 Task: Search one way flight ticket for 4 adults, 2 children, 2 infants in seat and 1 infant on lap in economy from Sioux City: Sioux Gateway Airport (brig. General Bud Day Field) to Jacksonville: Albert J. Ellis Airport on 5-3-2023. Choice of flights is JetBlue. Number of bags: 1 carry on bag. Price is upto 85000. Outbound departure time preference is 9:00.
Action: Mouse moved to (394, 334)
Screenshot: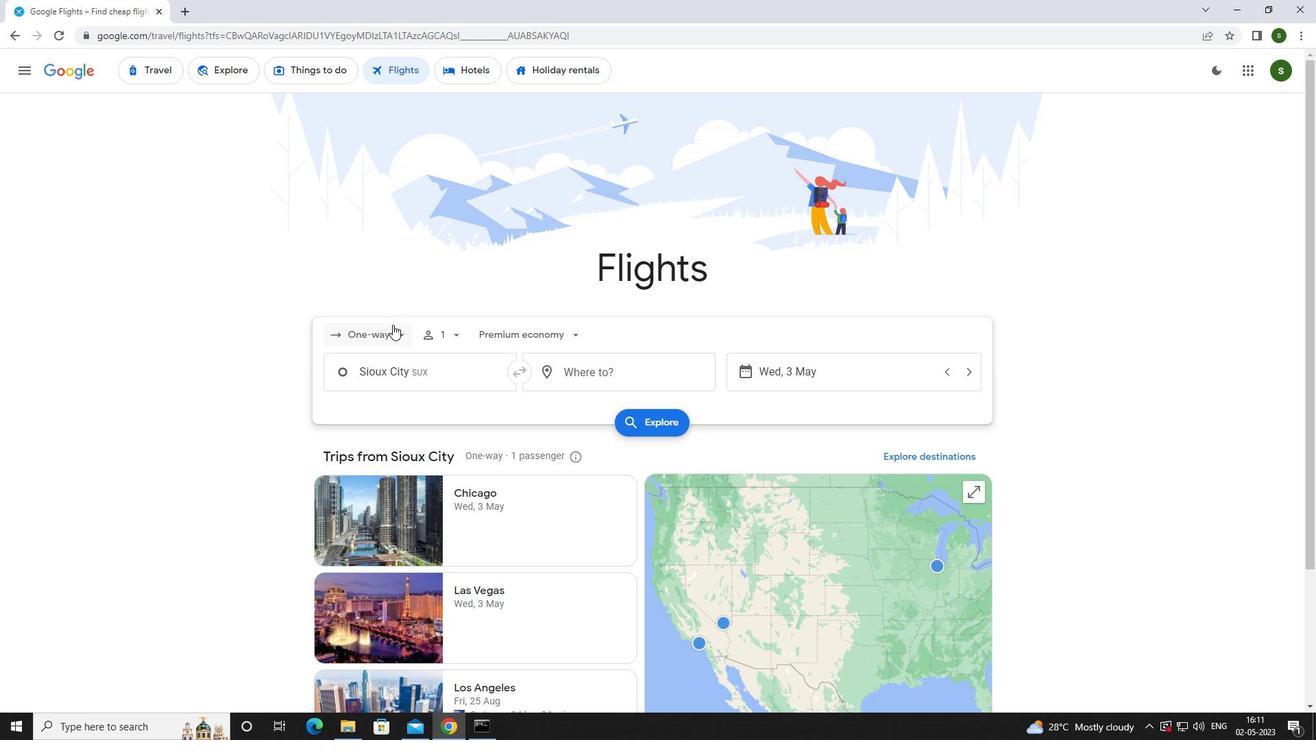 
Action: Mouse pressed left at (394, 334)
Screenshot: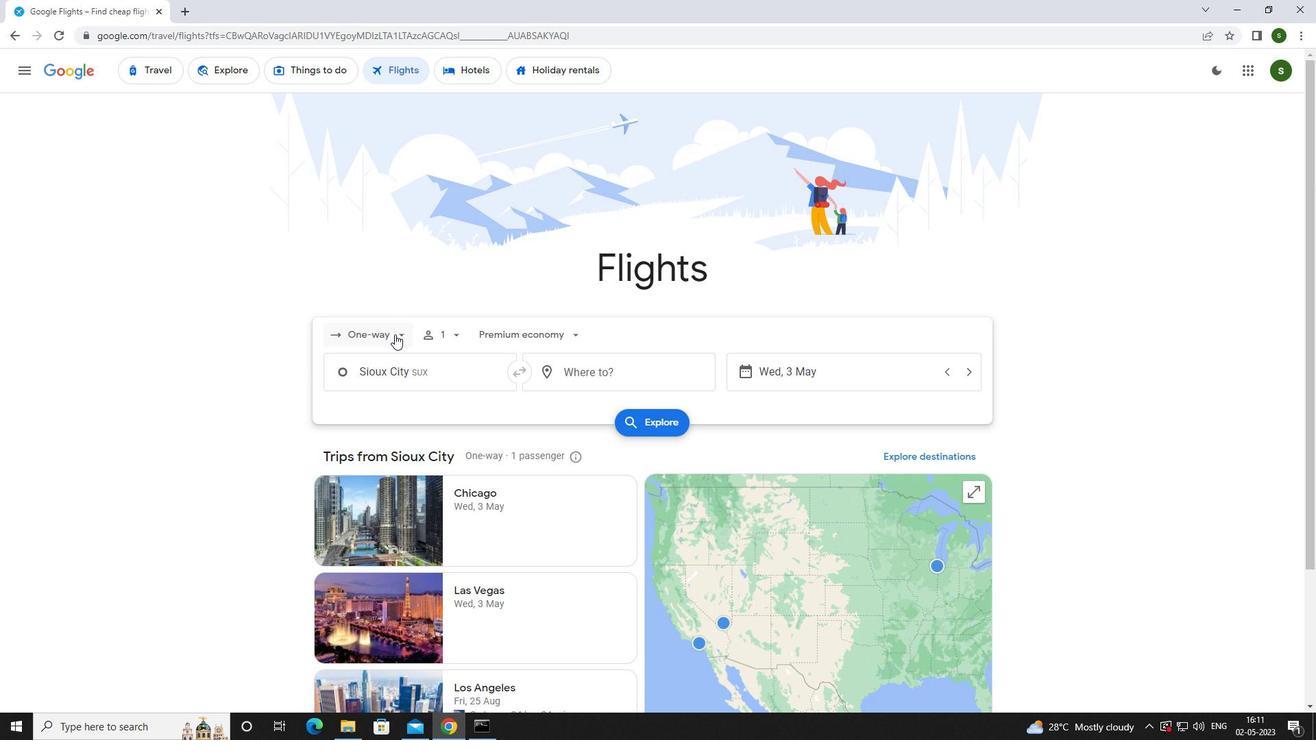 
Action: Mouse moved to (400, 396)
Screenshot: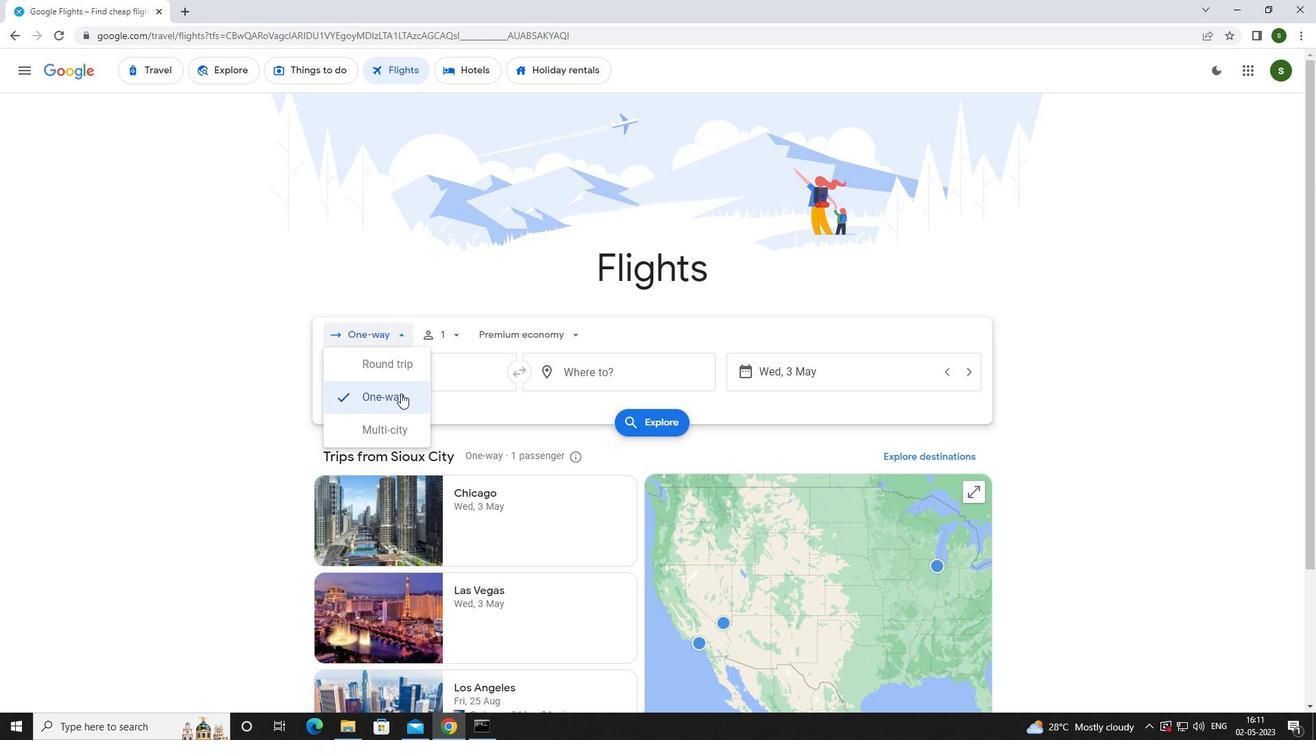 
Action: Mouse pressed left at (400, 396)
Screenshot: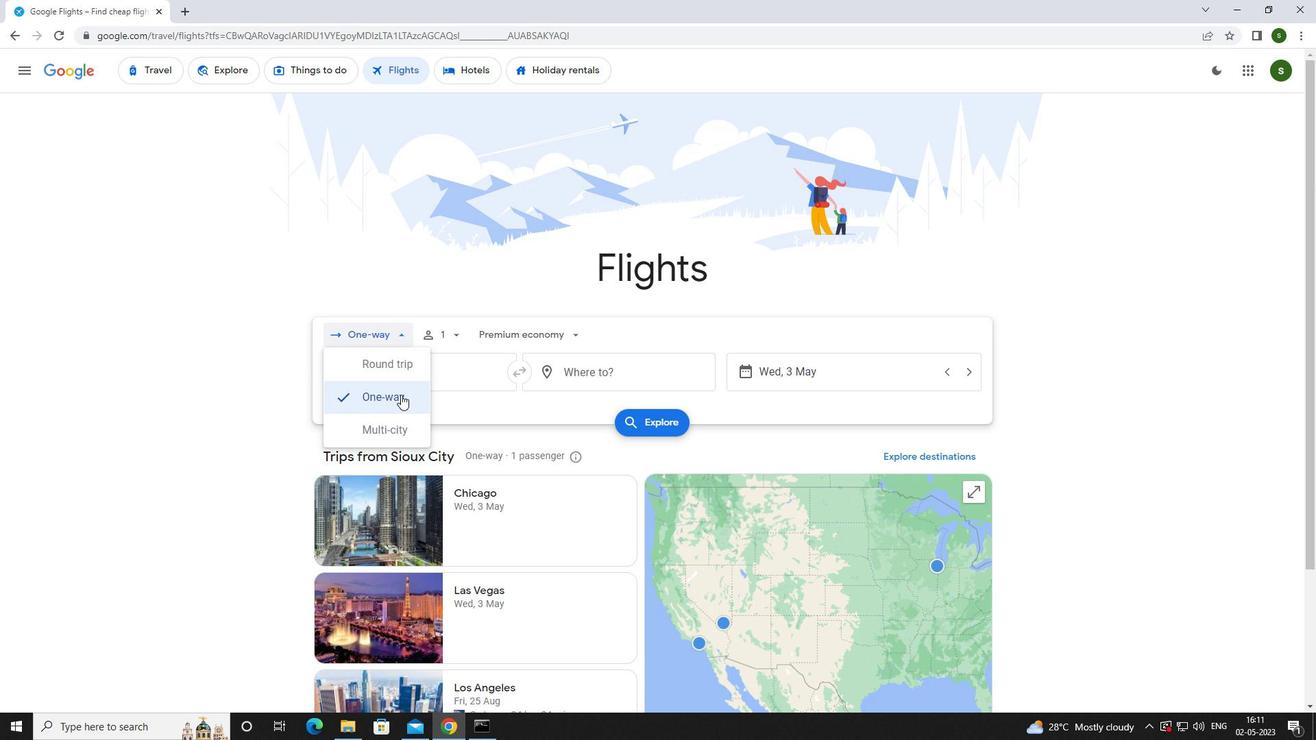 
Action: Mouse moved to (460, 335)
Screenshot: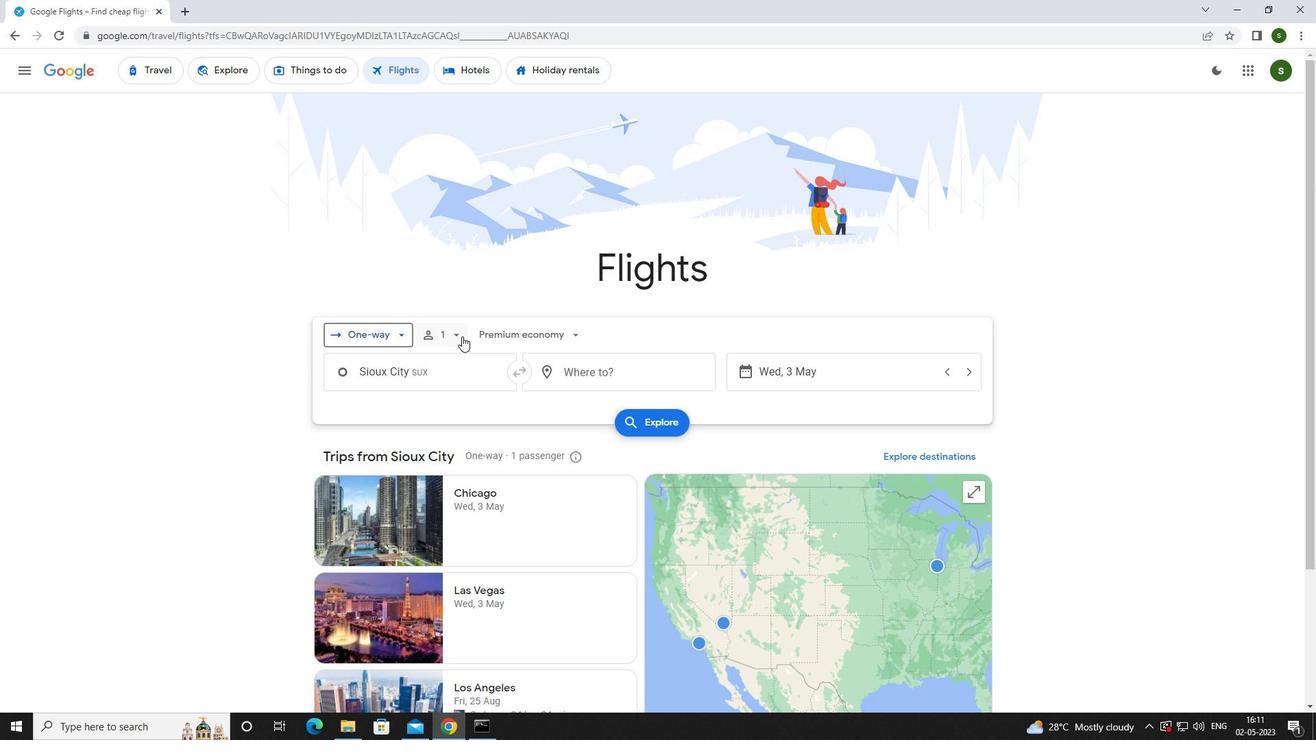 
Action: Mouse pressed left at (460, 335)
Screenshot: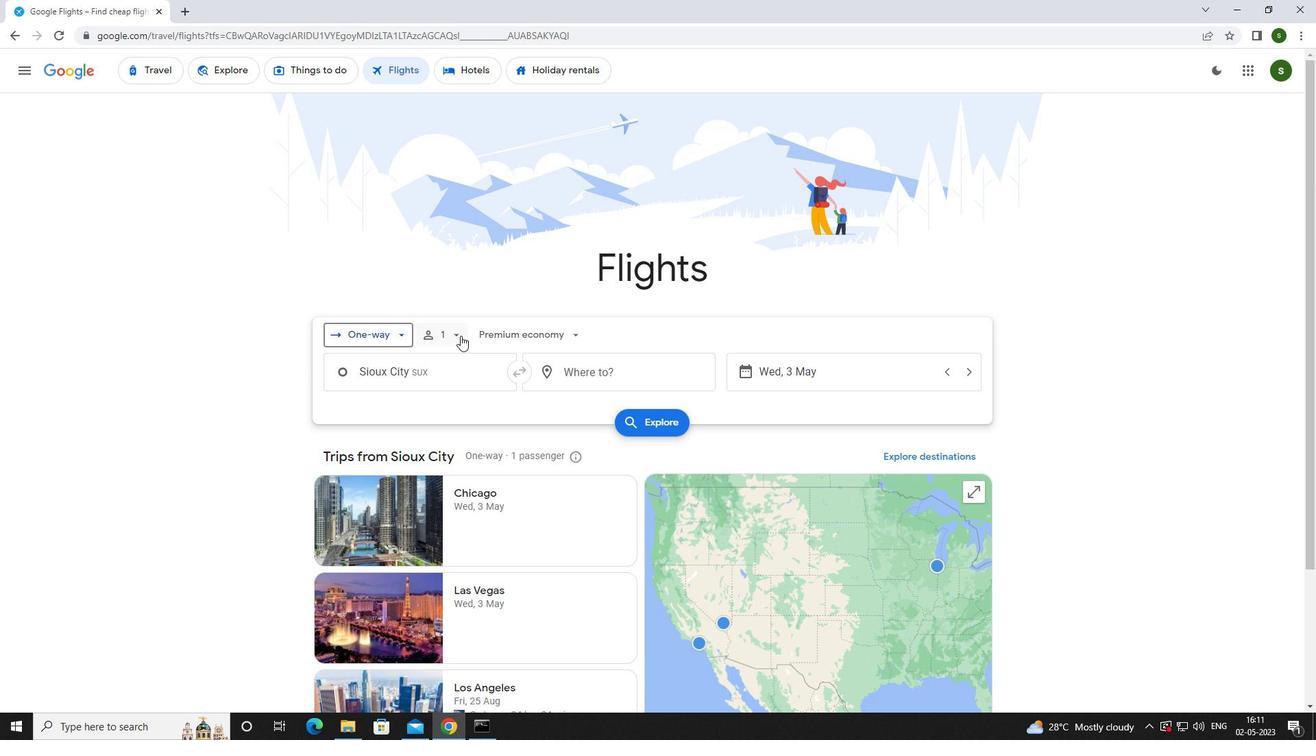 
Action: Mouse moved to (559, 372)
Screenshot: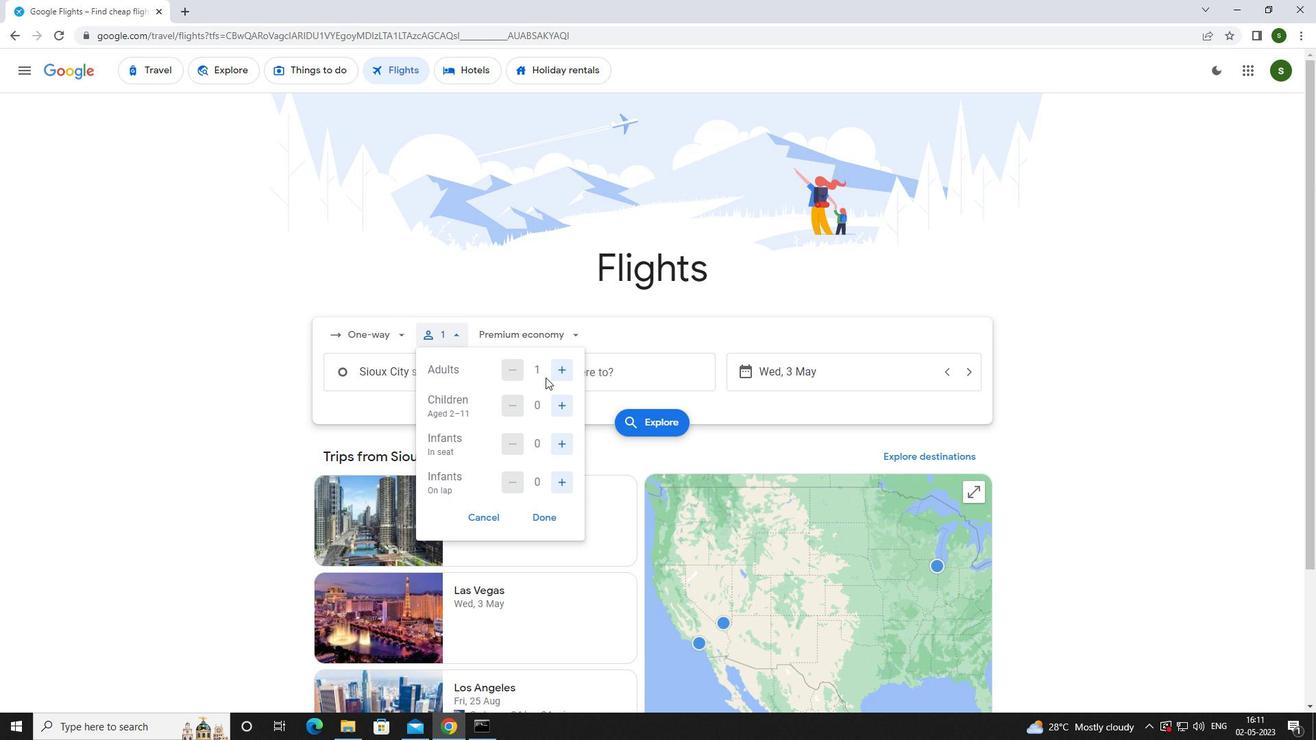 
Action: Mouse pressed left at (559, 372)
Screenshot: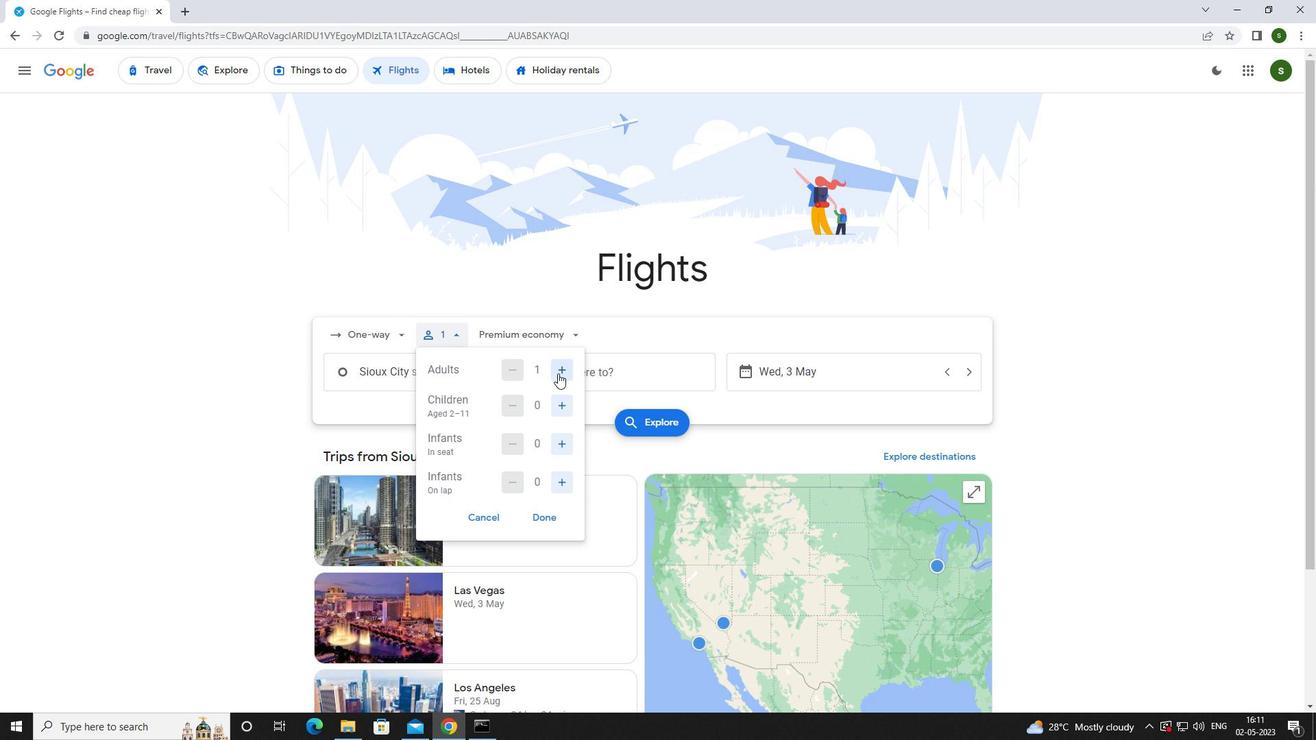 
Action: Mouse pressed left at (559, 372)
Screenshot: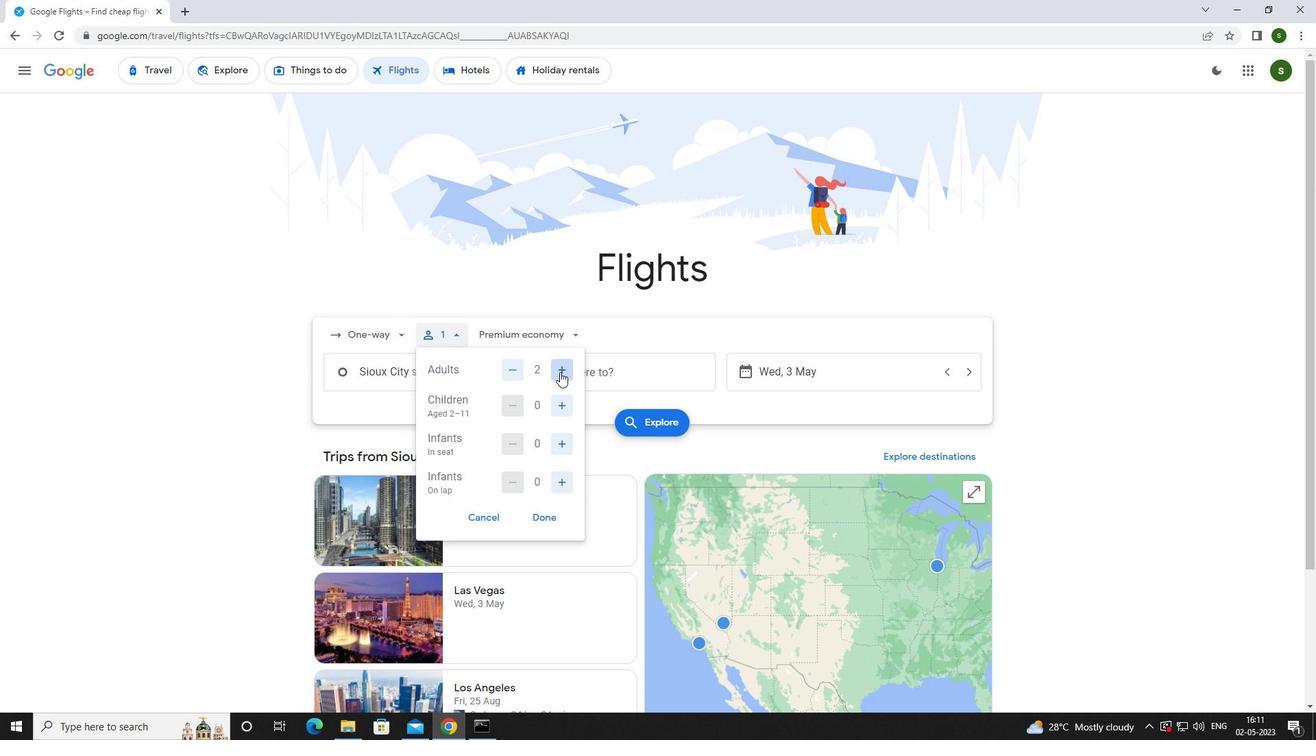 
Action: Mouse pressed left at (559, 372)
Screenshot: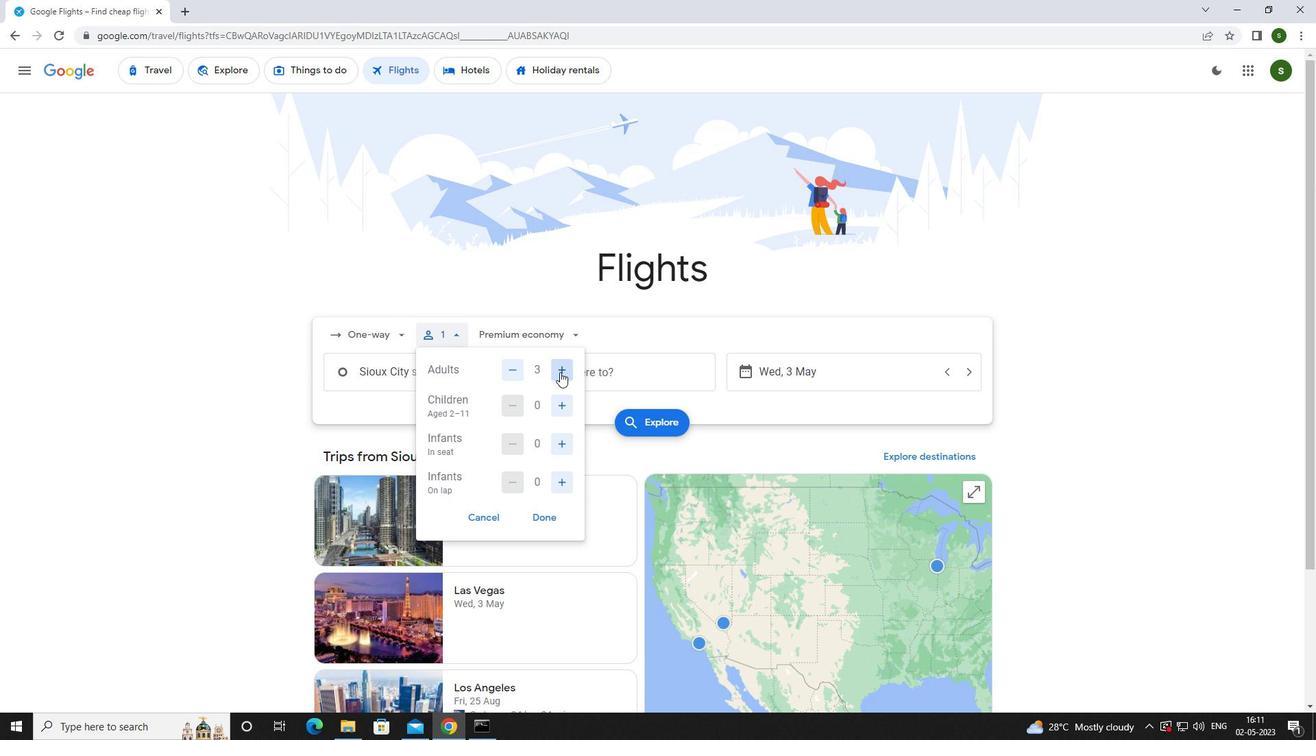 
Action: Mouse moved to (557, 402)
Screenshot: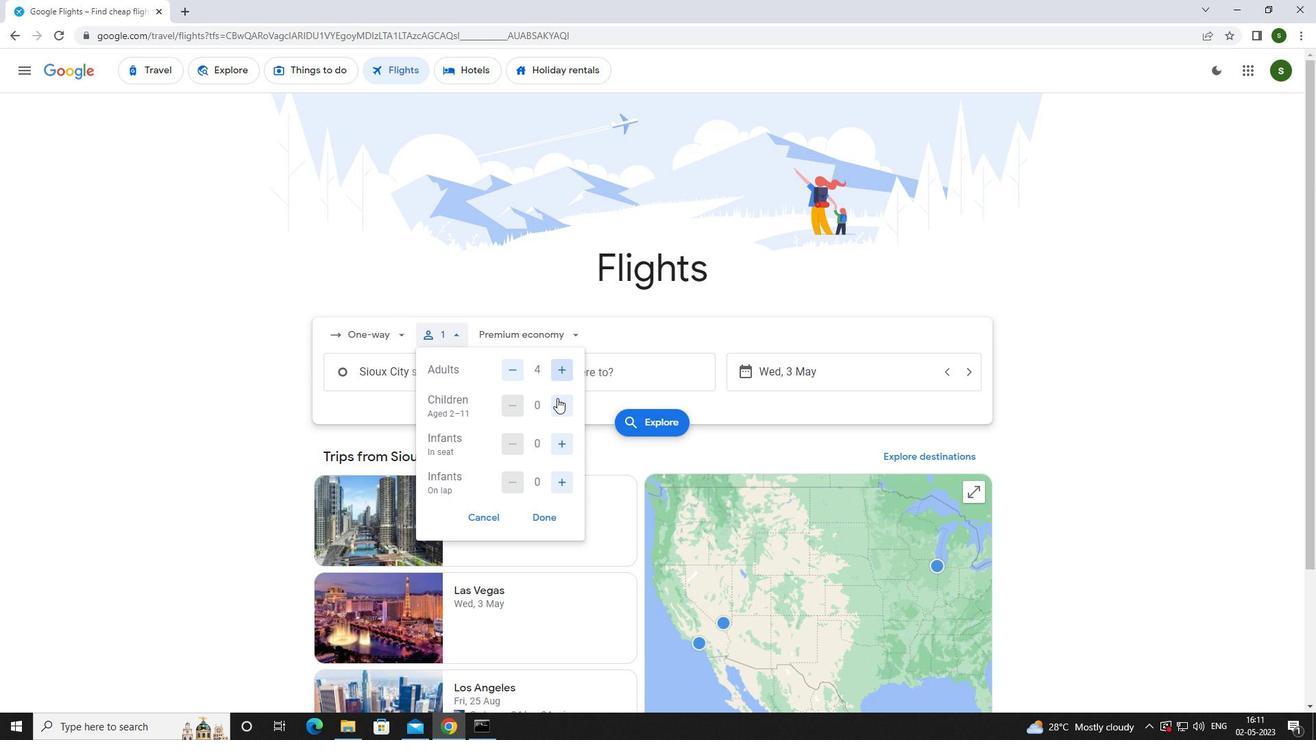 
Action: Mouse pressed left at (557, 402)
Screenshot: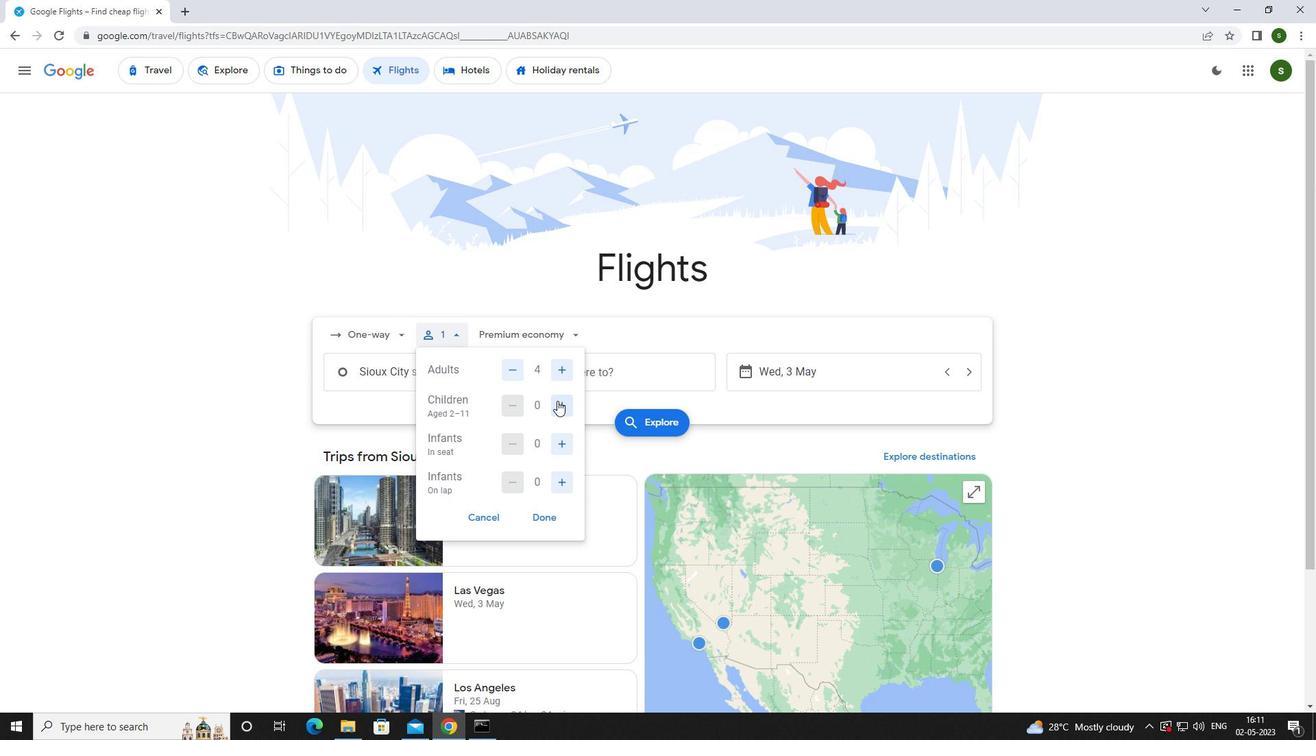 
Action: Mouse pressed left at (557, 402)
Screenshot: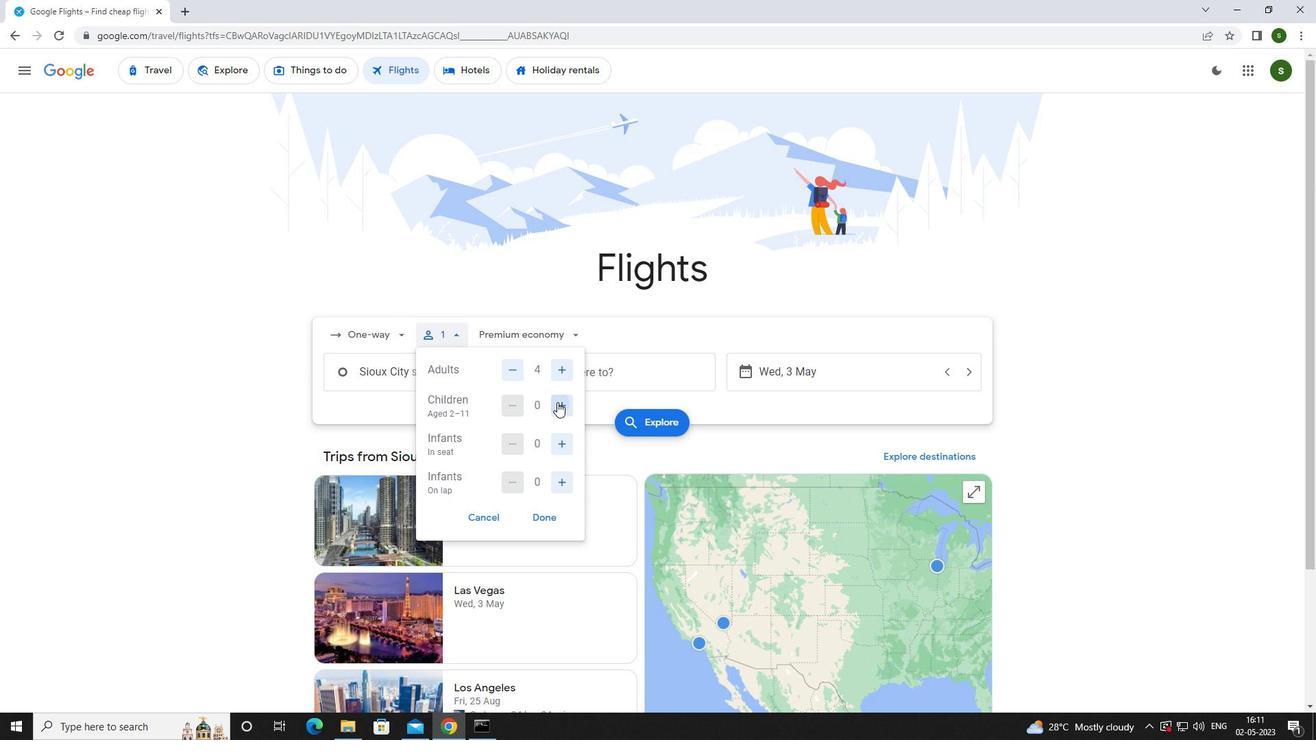 
Action: Mouse moved to (556, 444)
Screenshot: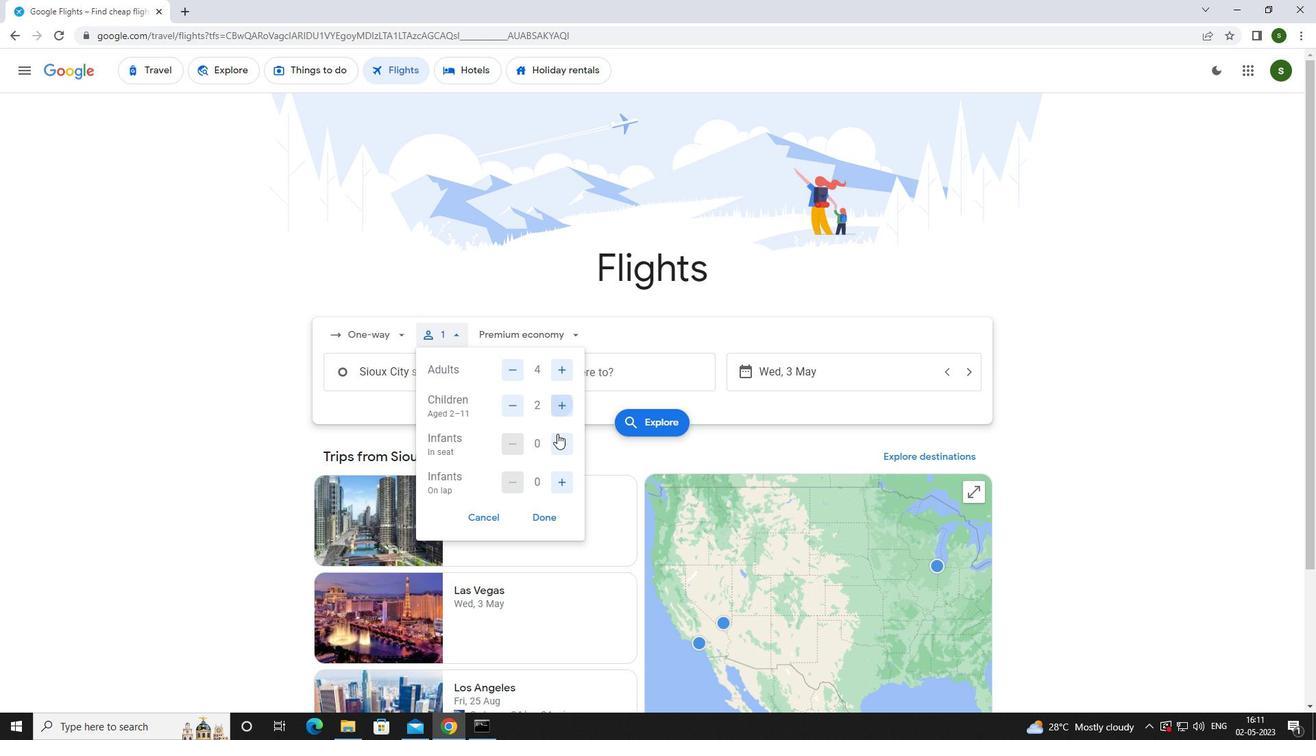 
Action: Mouse pressed left at (556, 444)
Screenshot: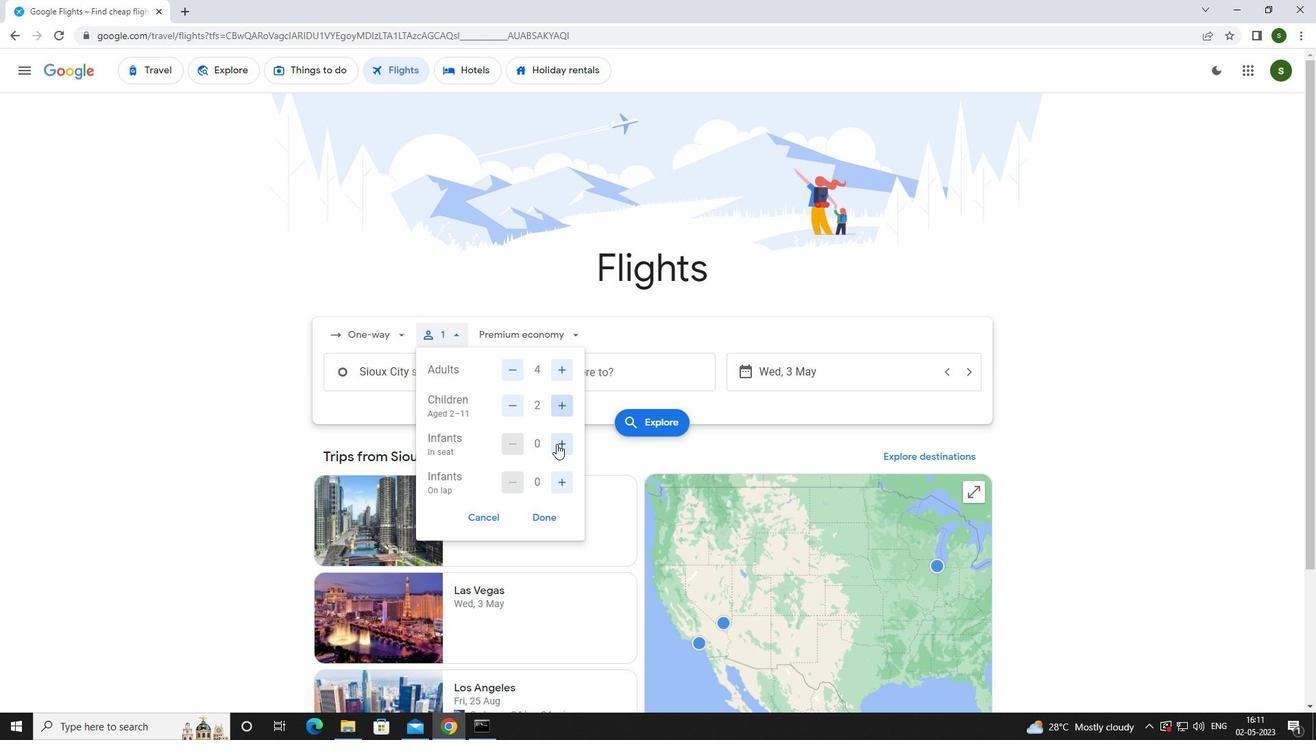 
Action: Mouse pressed left at (556, 444)
Screenshot: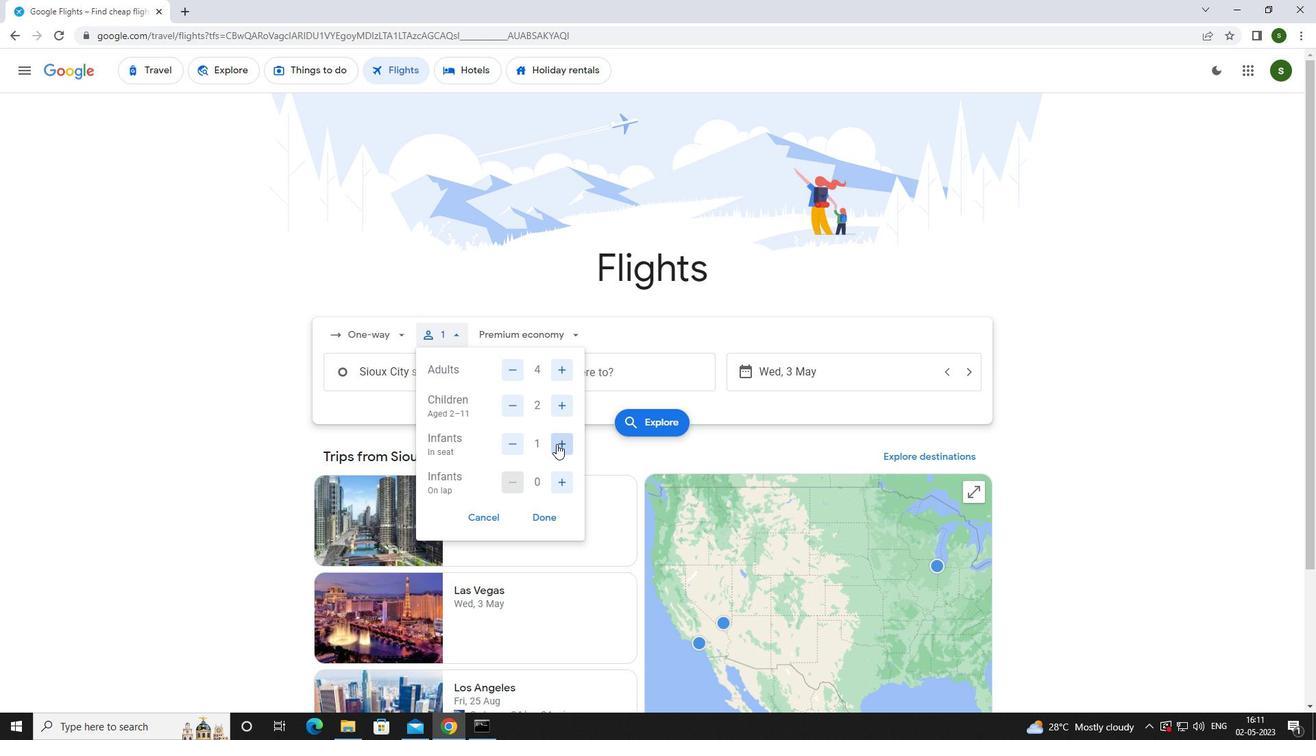 
Action: Mouse moved to (561, 496)
Screenshot: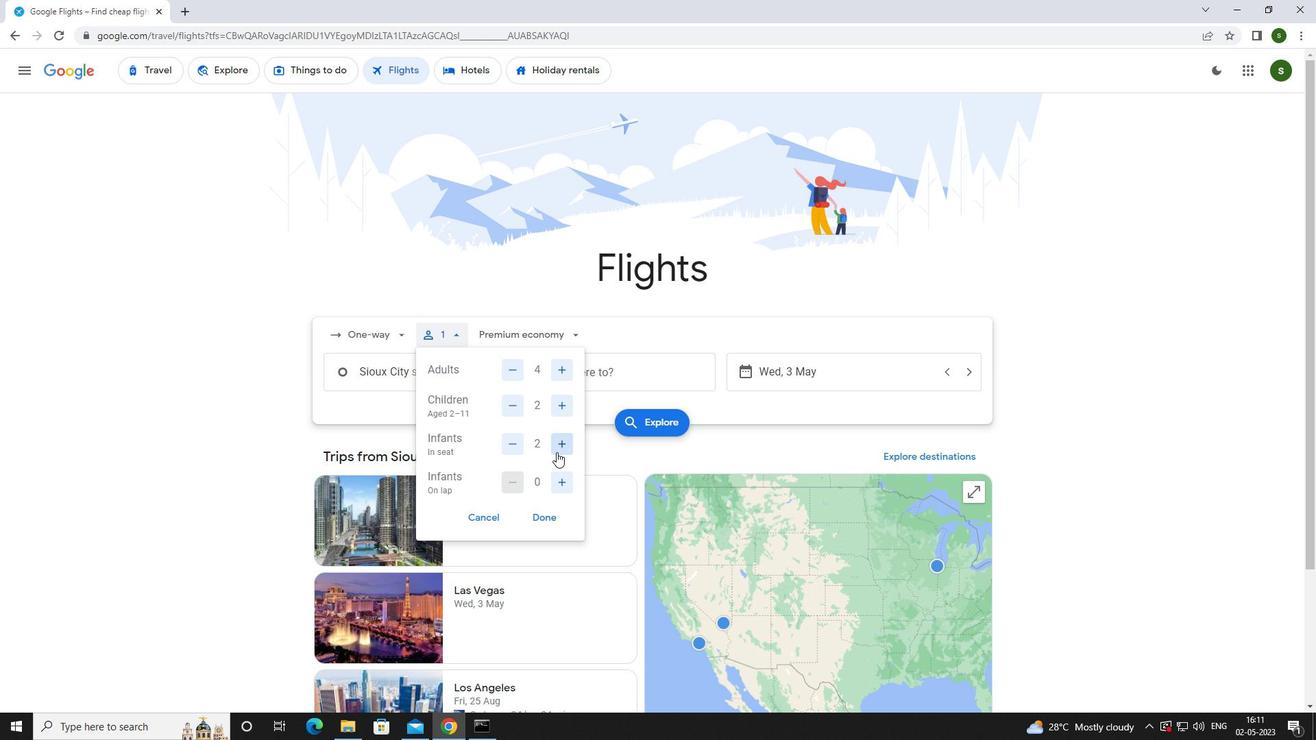 
Action: Mouse pressed left at (561, 496)
Screenshot: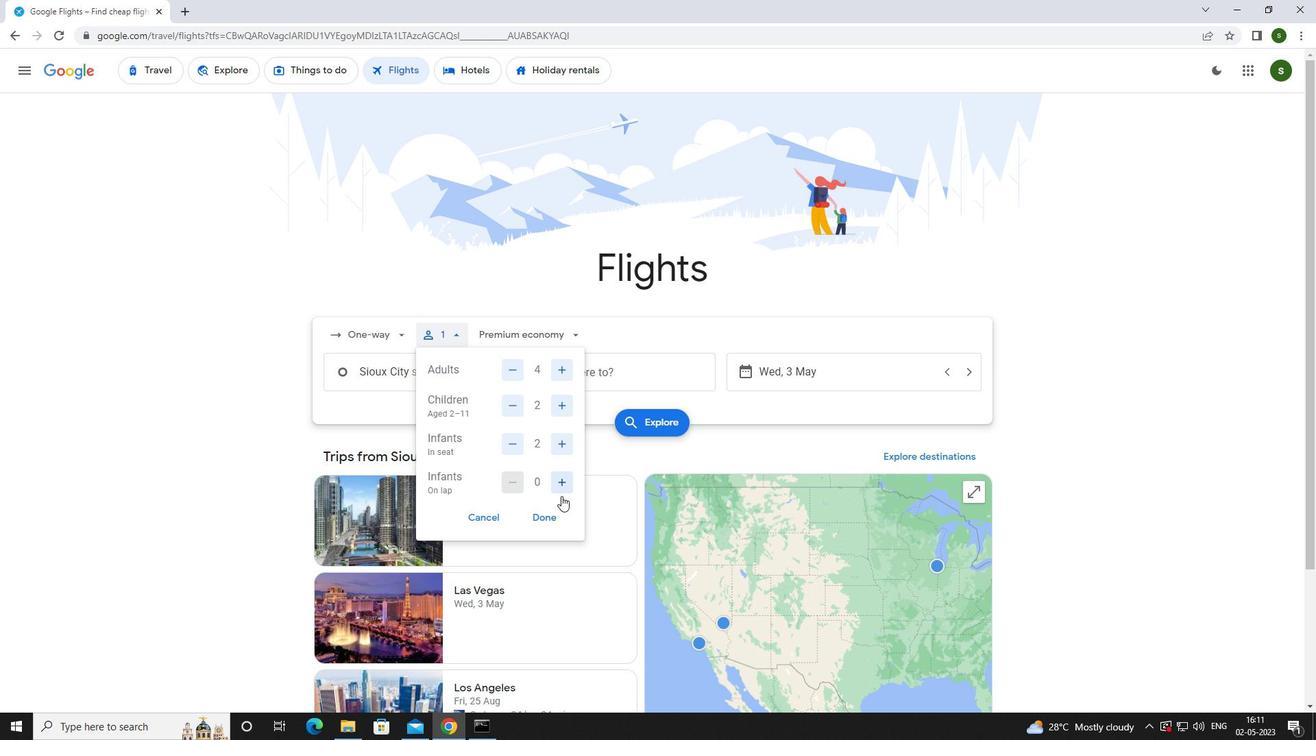 
Action: Mouse moved to (545, 338)
Screenshot: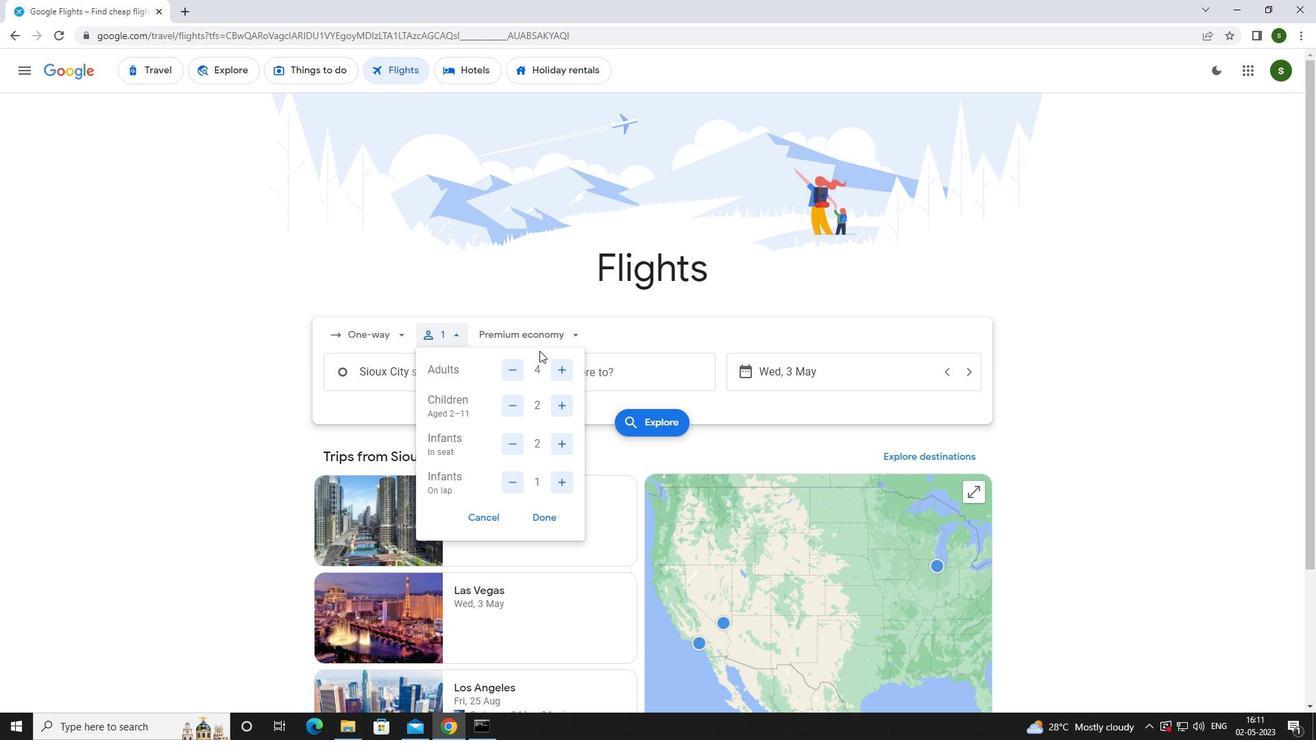 
Action: Mouse pressed left at (545, 338)
Screenshot: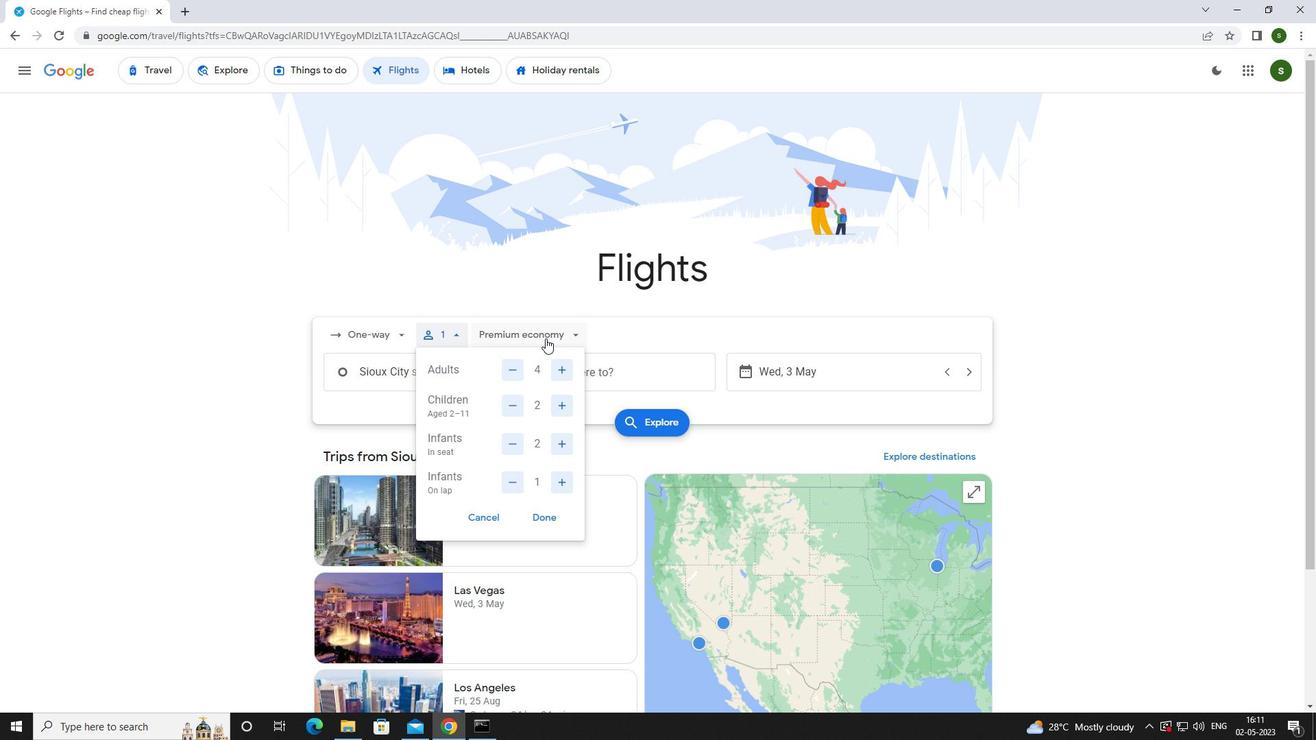 
Action: Mouse moved to (546, 364)
Screenshot: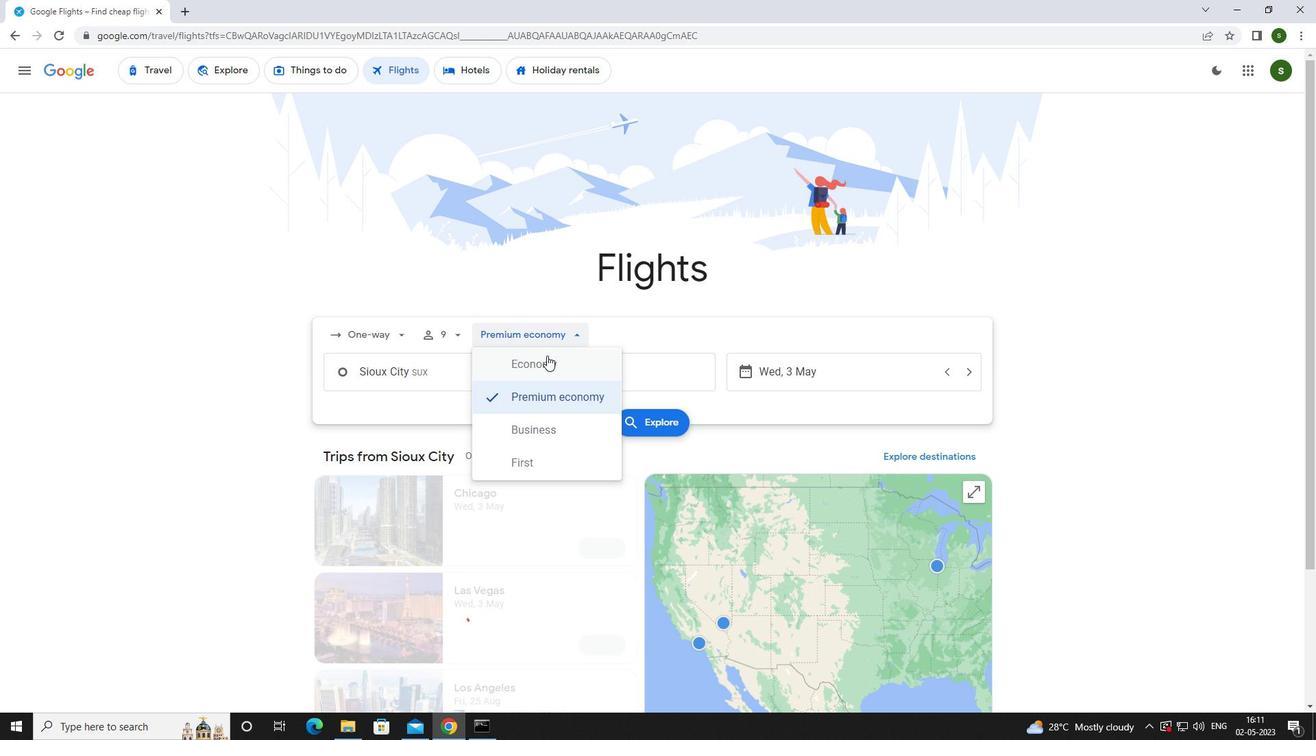 
Action: Mouse pressed left at (546, 364)
Screenshot: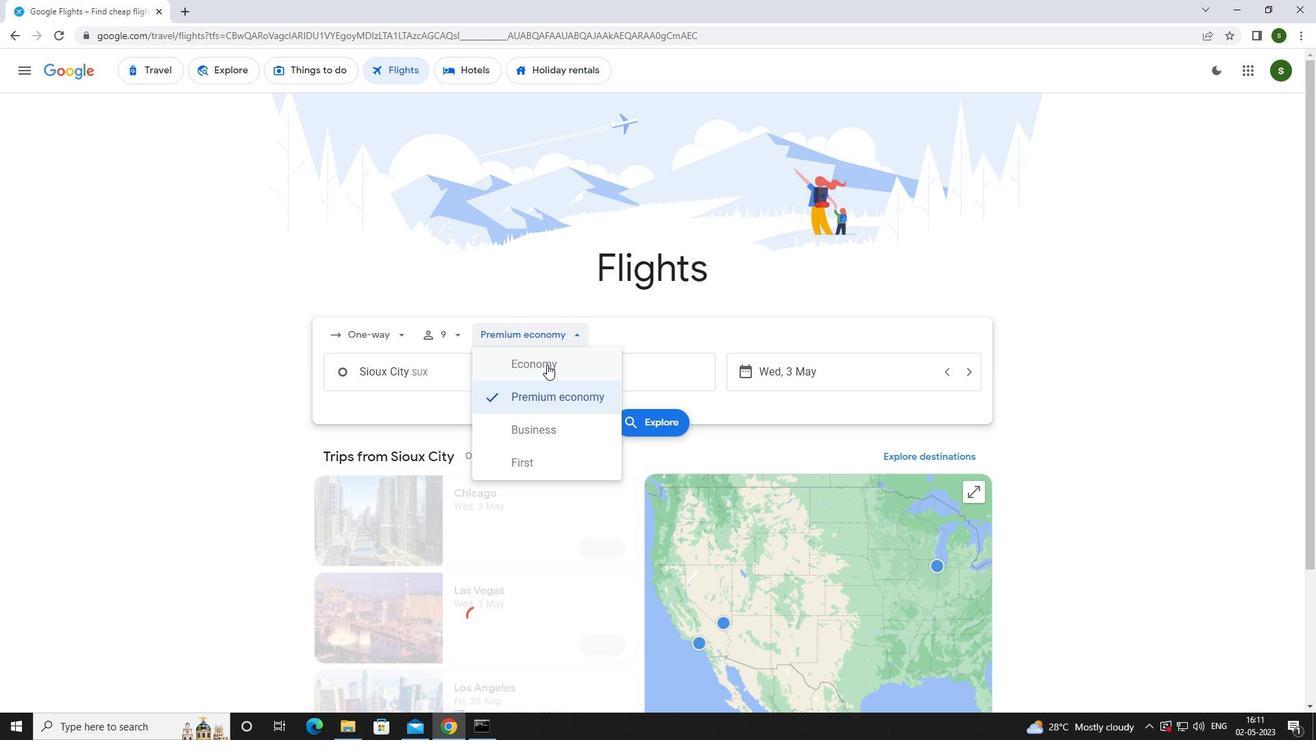 
Action: Mouse moved to (466, 379)
Screenshot: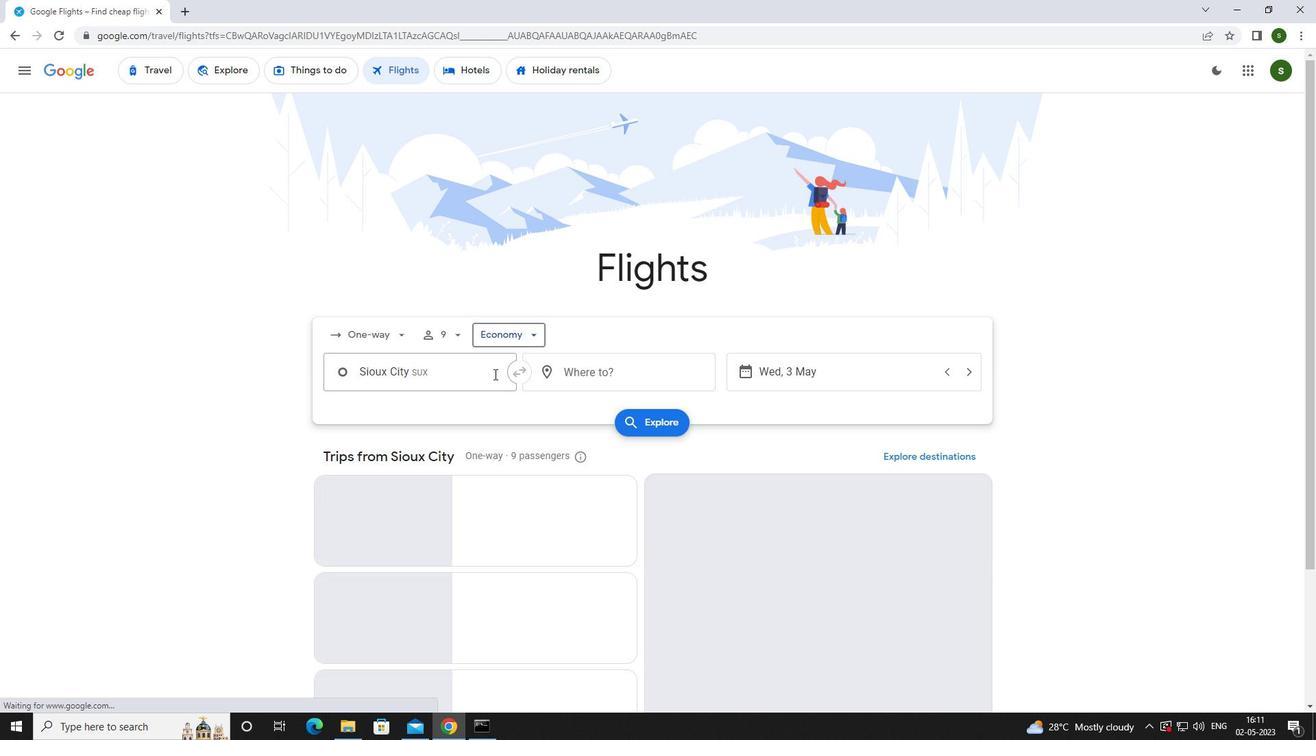 
Action: Mouse pressed left at (466, 379)
Screenshot: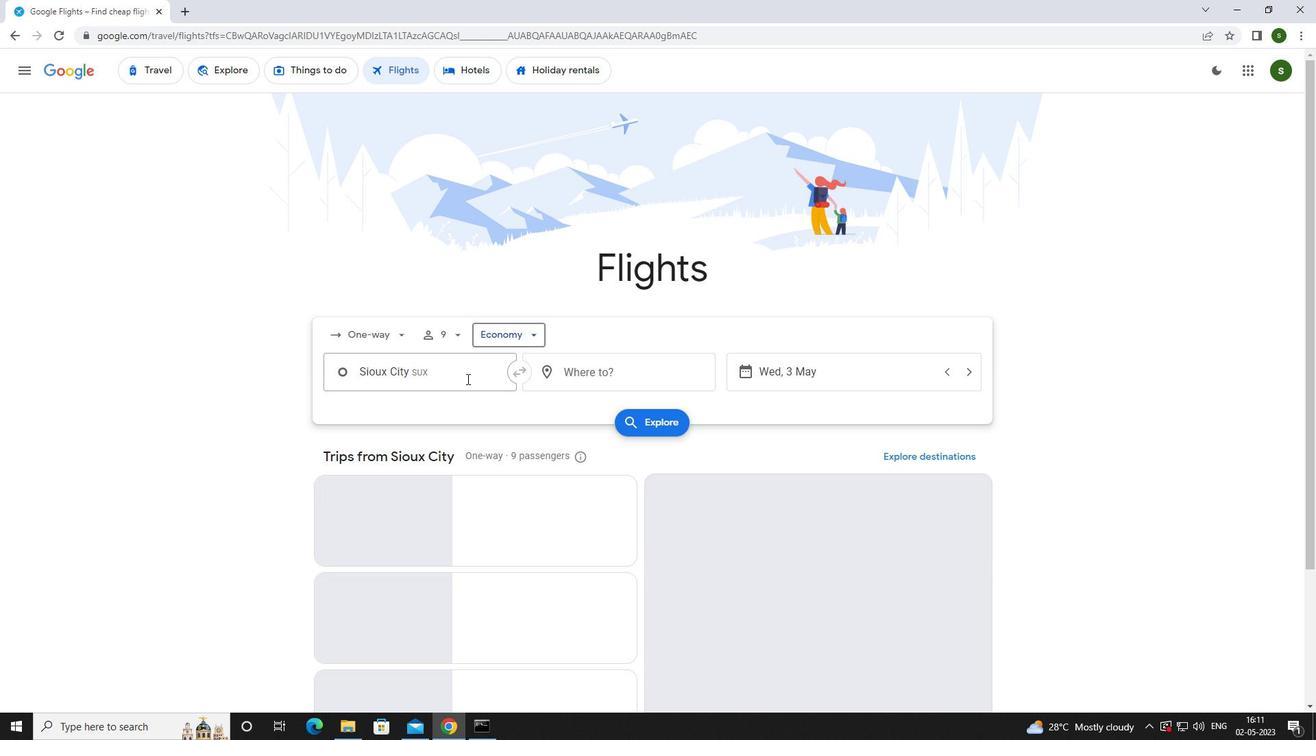 
Action: Mouse moved to (463, 371)
Screenshot: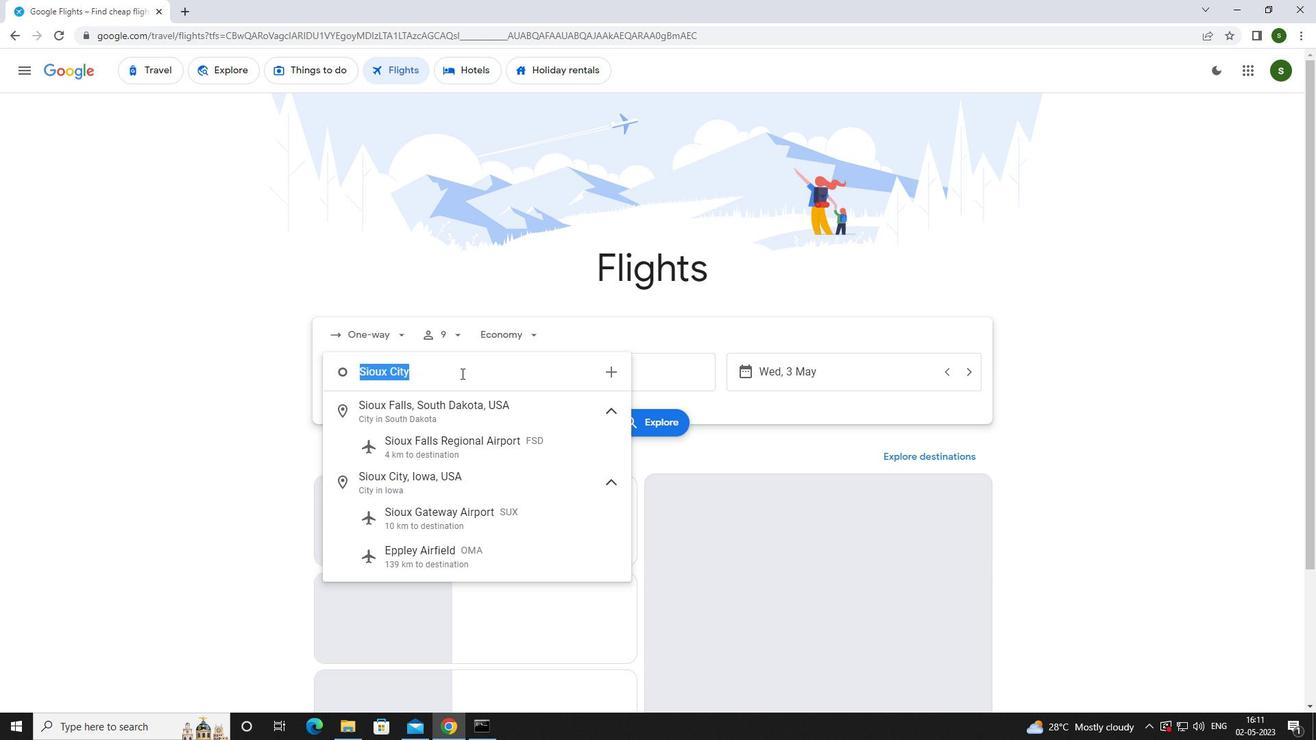 
Action: Key pressed <Key.caps_lock>s<Key.caps_lock>ioux
Screenshot: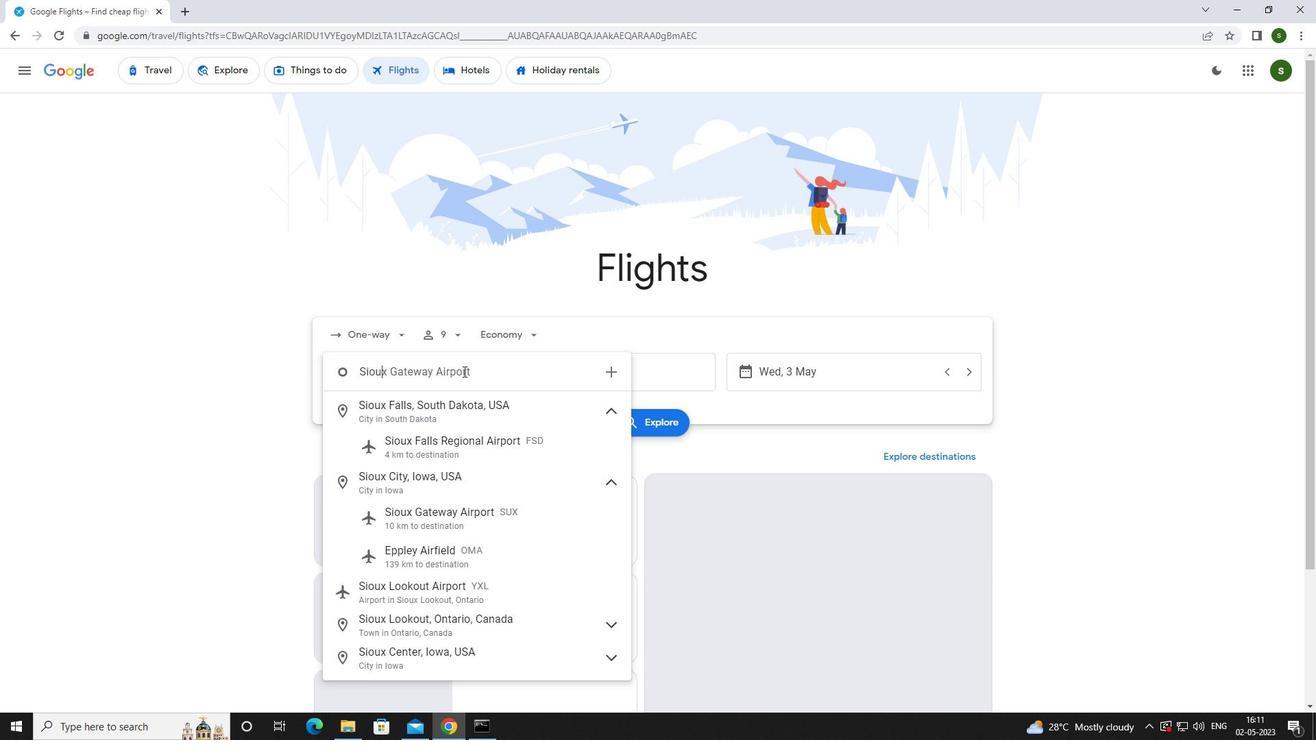 
Action: Mouse moved to (463, 370)
Screenshot: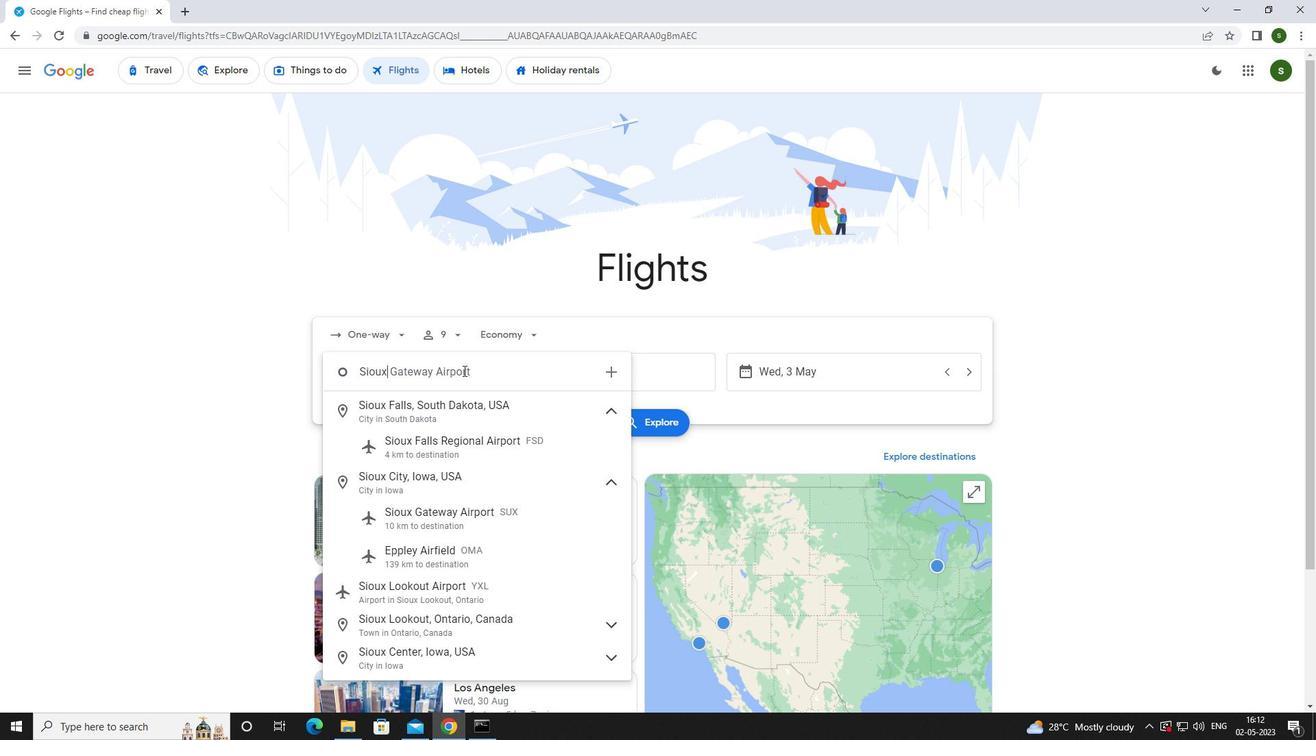 
Action: Key pressed <Key.space>
Screenshot: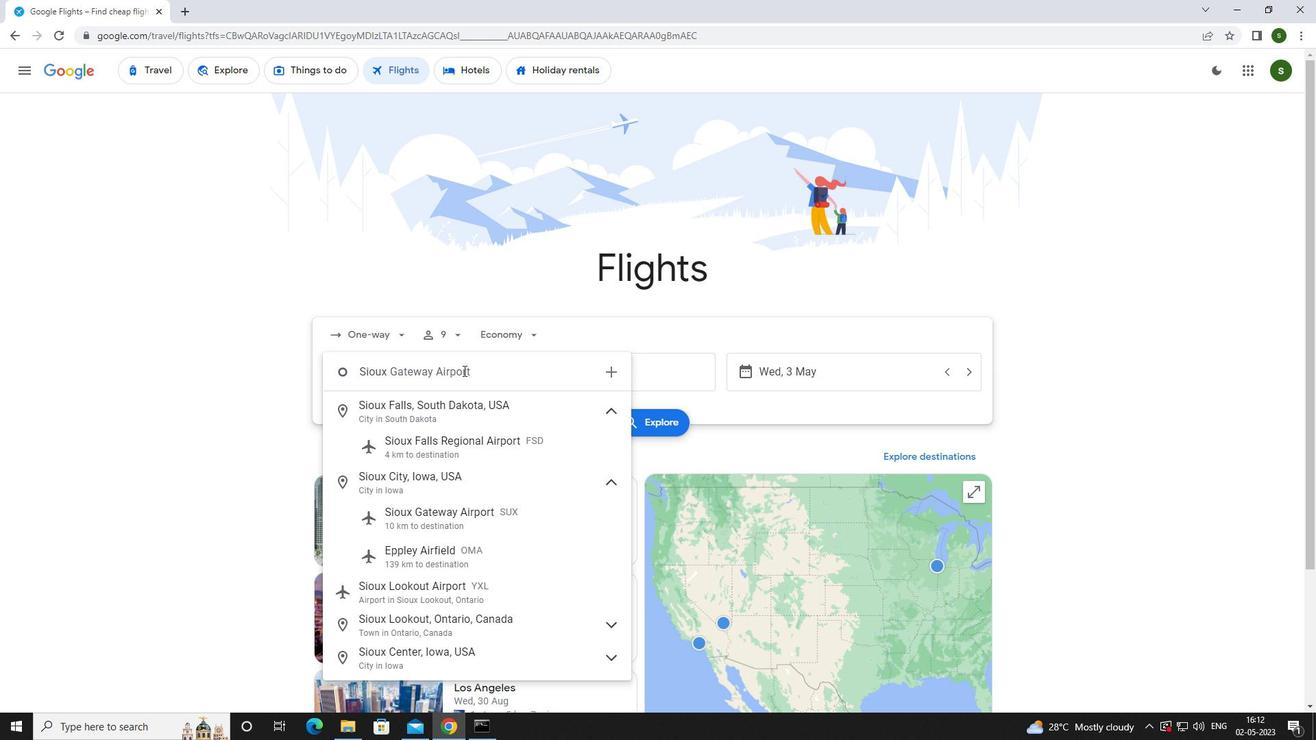 
Action: Mouse moved to (470, 503)
Screenshot: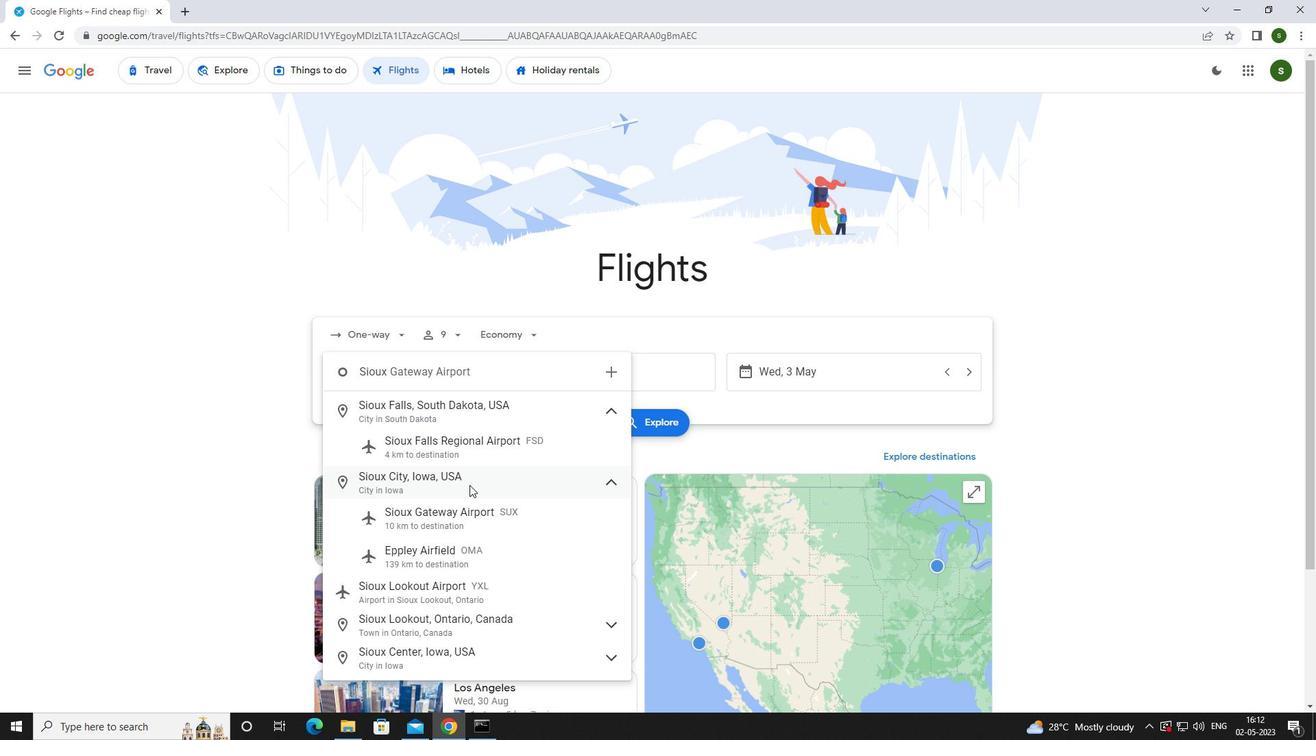 
Action: Mouse pressed left at (470, 503)
Screenshot: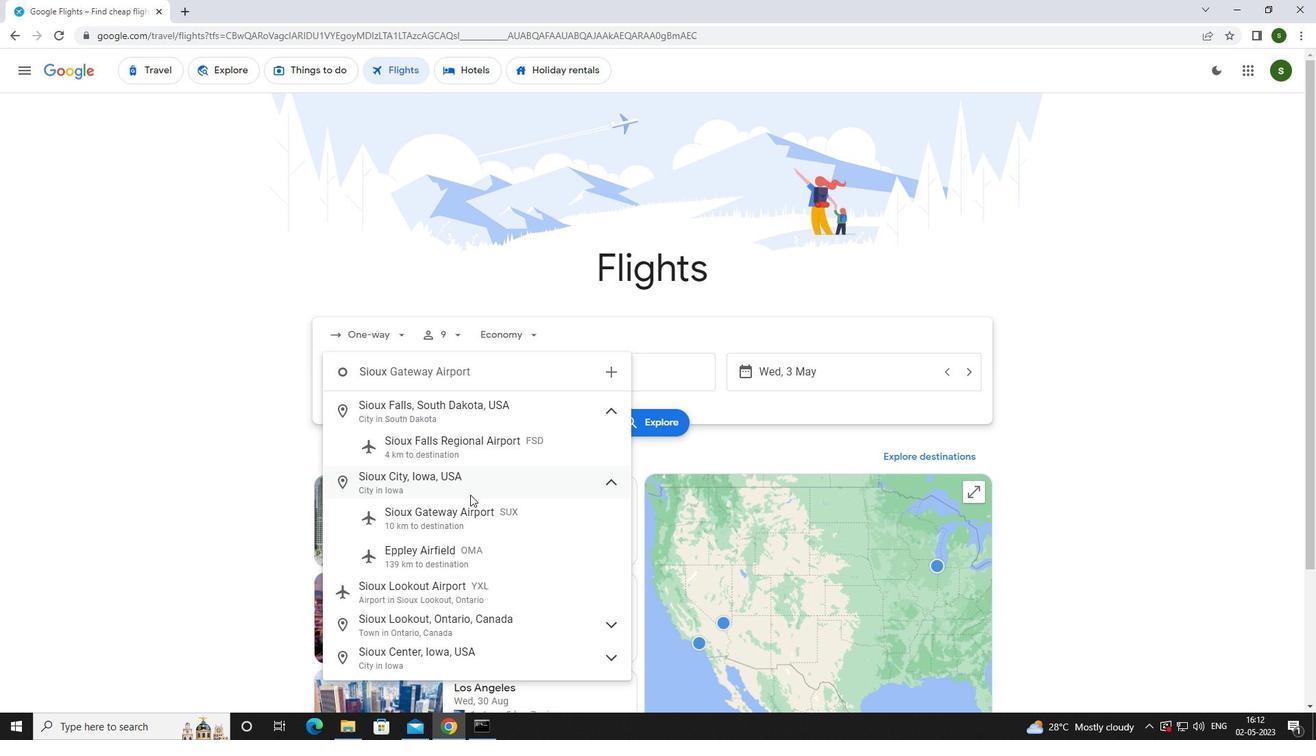 
Action: Mouse moved to (601, 371)
Screenshot: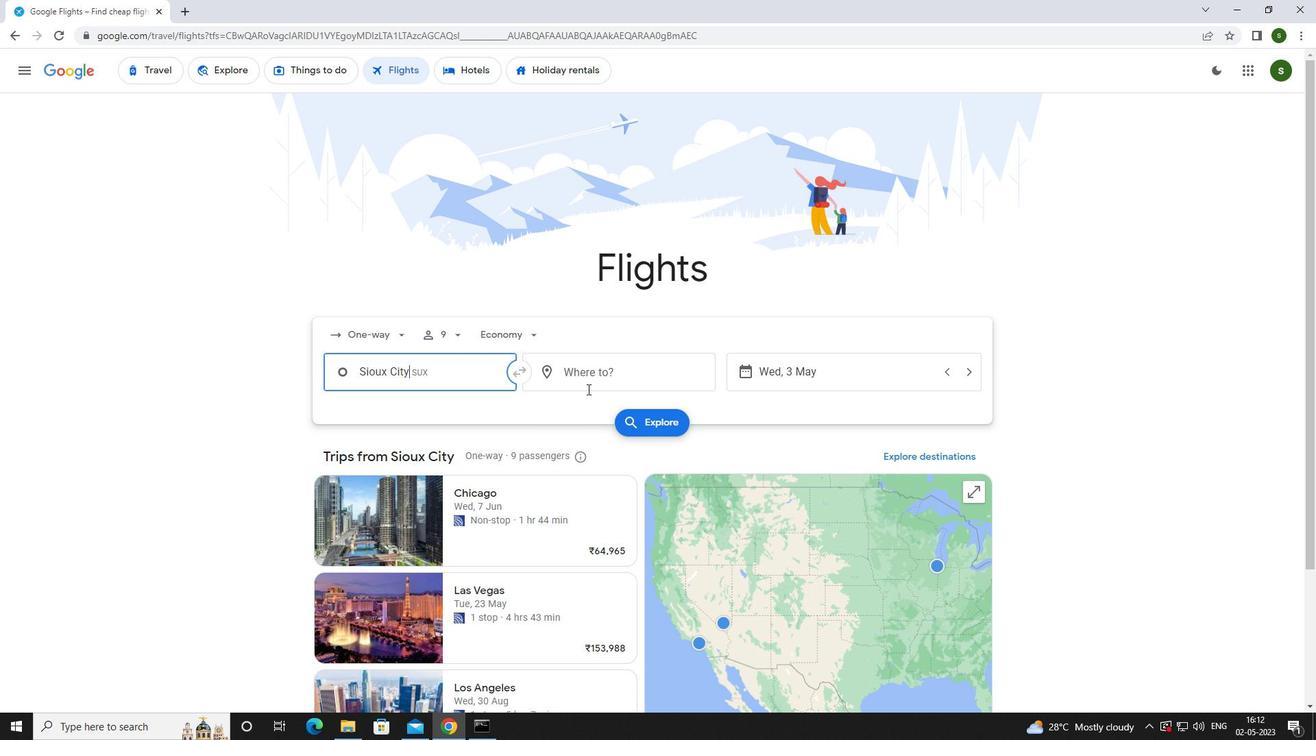 
Action: Mouse pressed left at (601, 371)
Screenshot: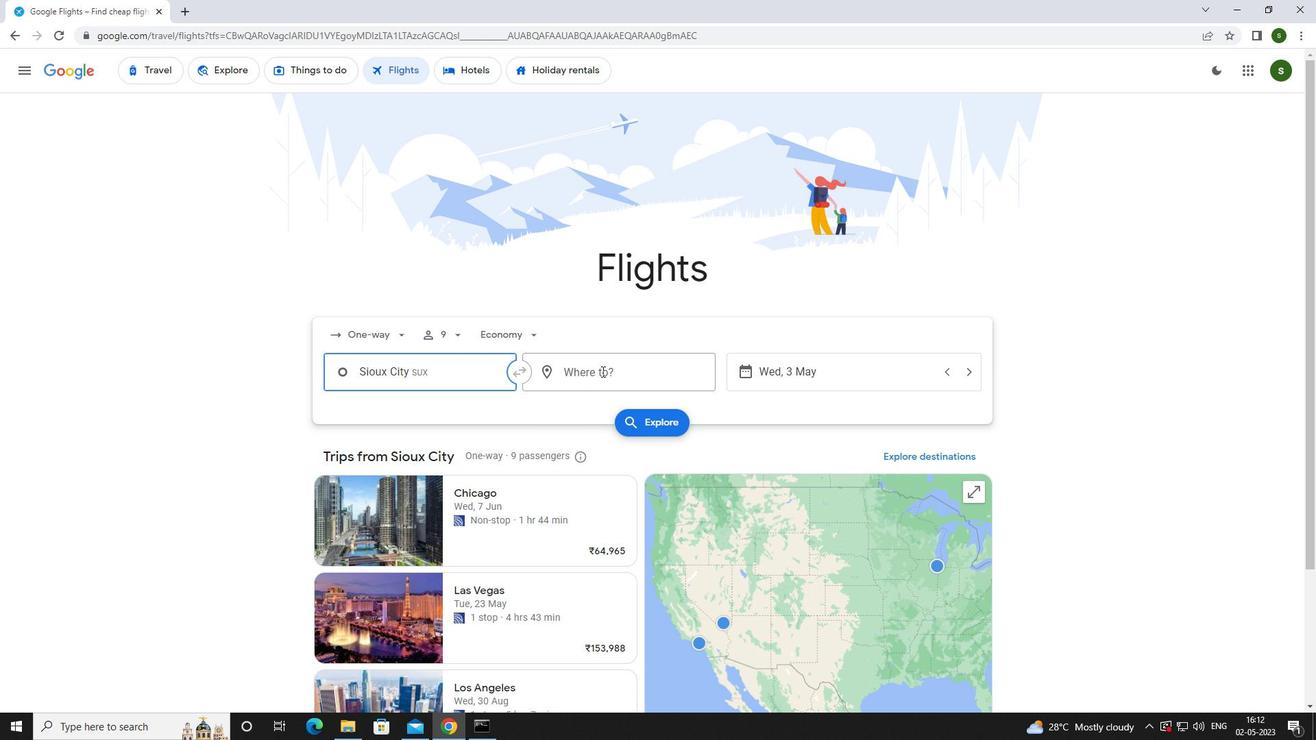 
Action: Mouse moved to (569, 390)
Screenshot: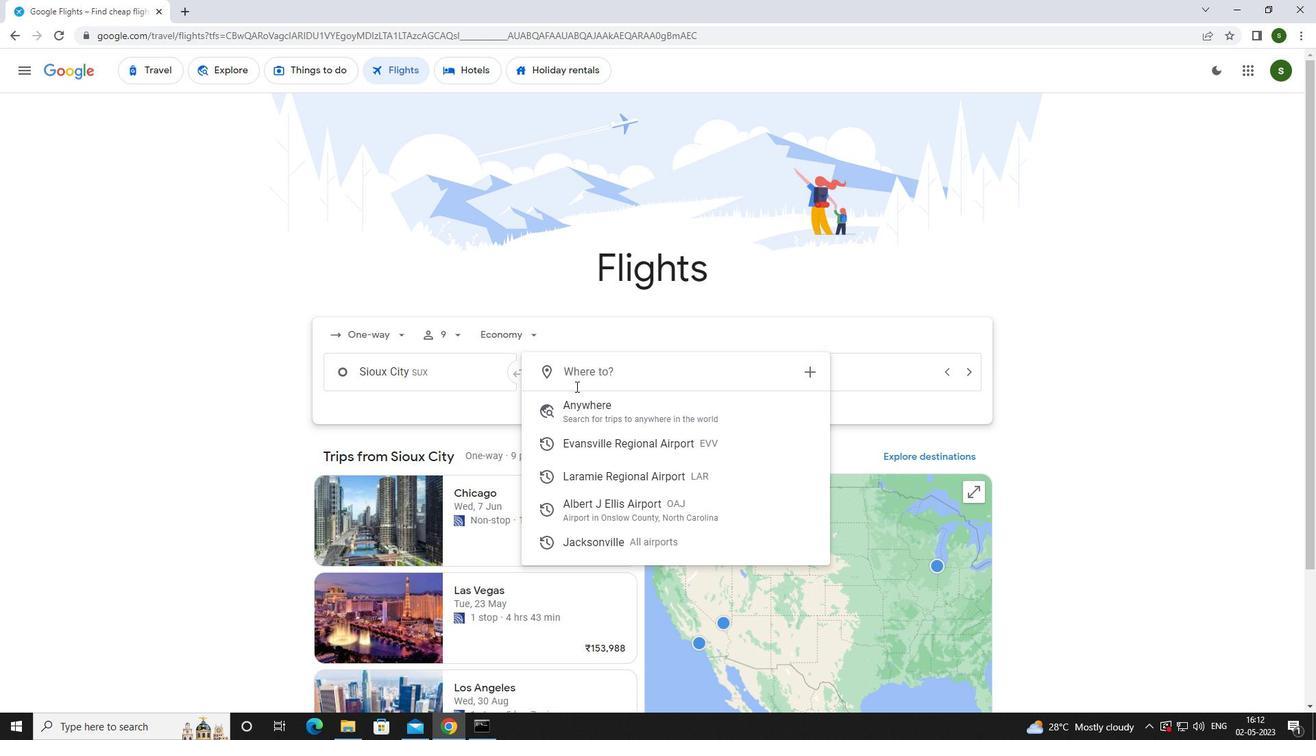 
Action: Key pressed <Key.caps_lock>a<Key.caps_lock>lbert<Key.space>
Screenshot: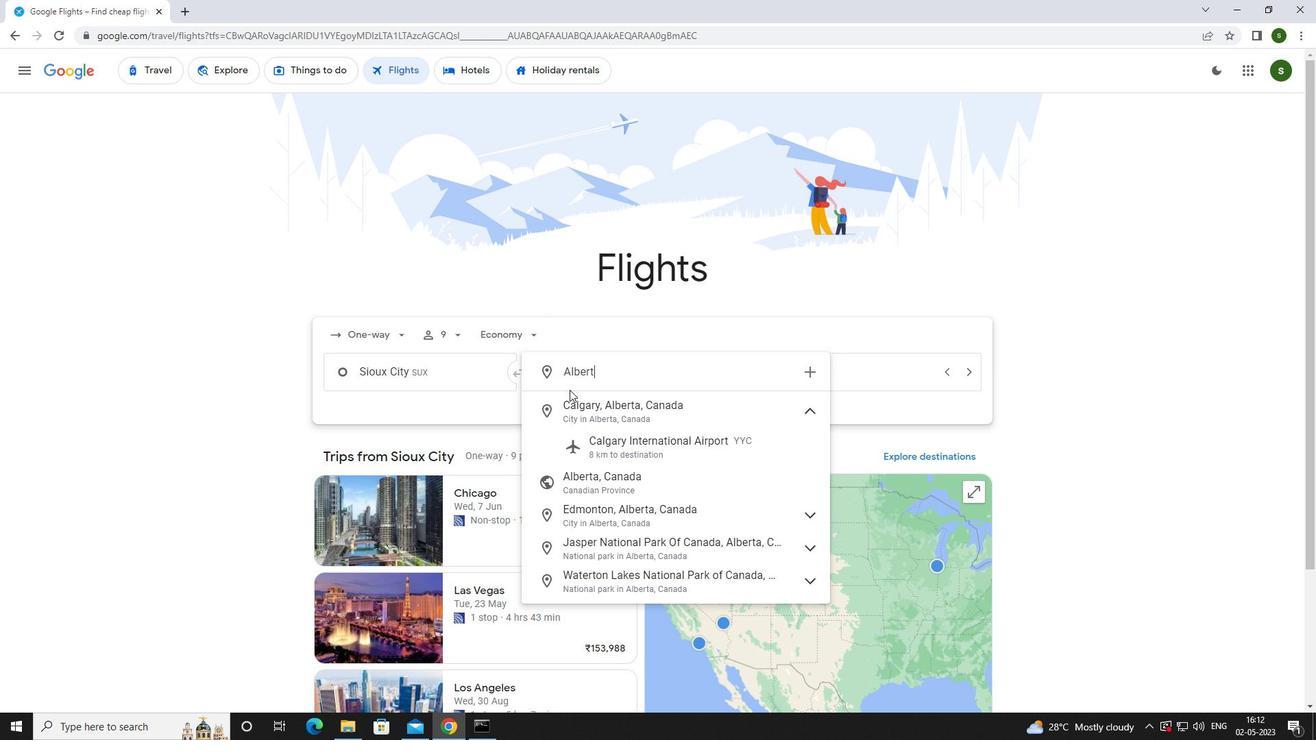 
Action: Mouse moved to (592, 408)
Screenshot: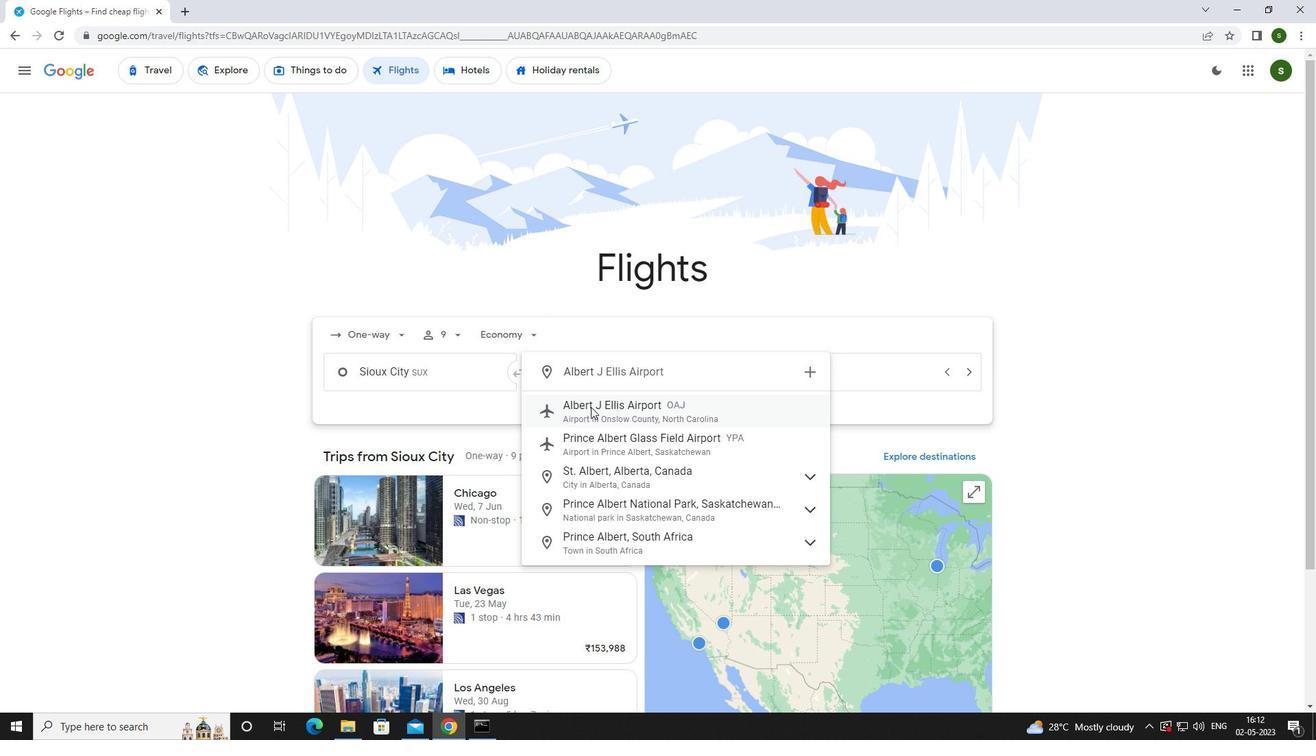 
Action: Mouse pressed left at (592, 408)
Screenshot: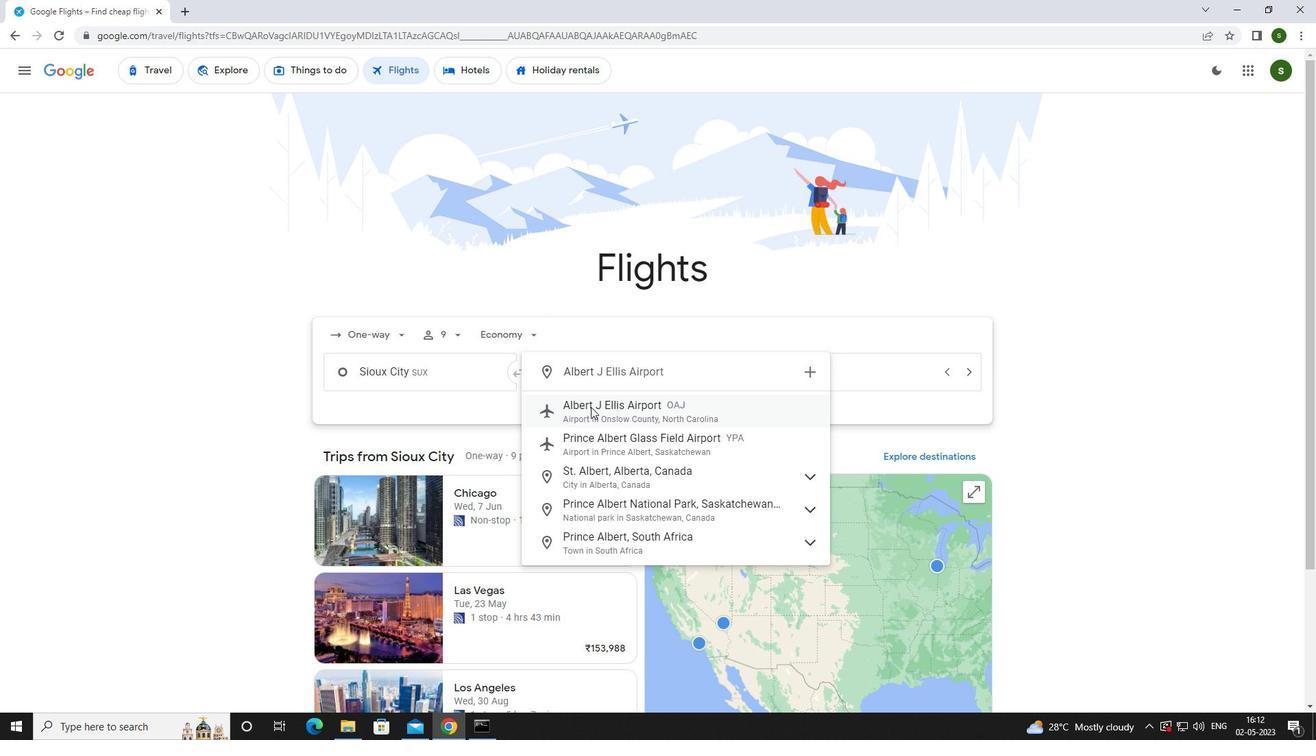 
Action: Mouse moved to (854, 379)
Screenshot: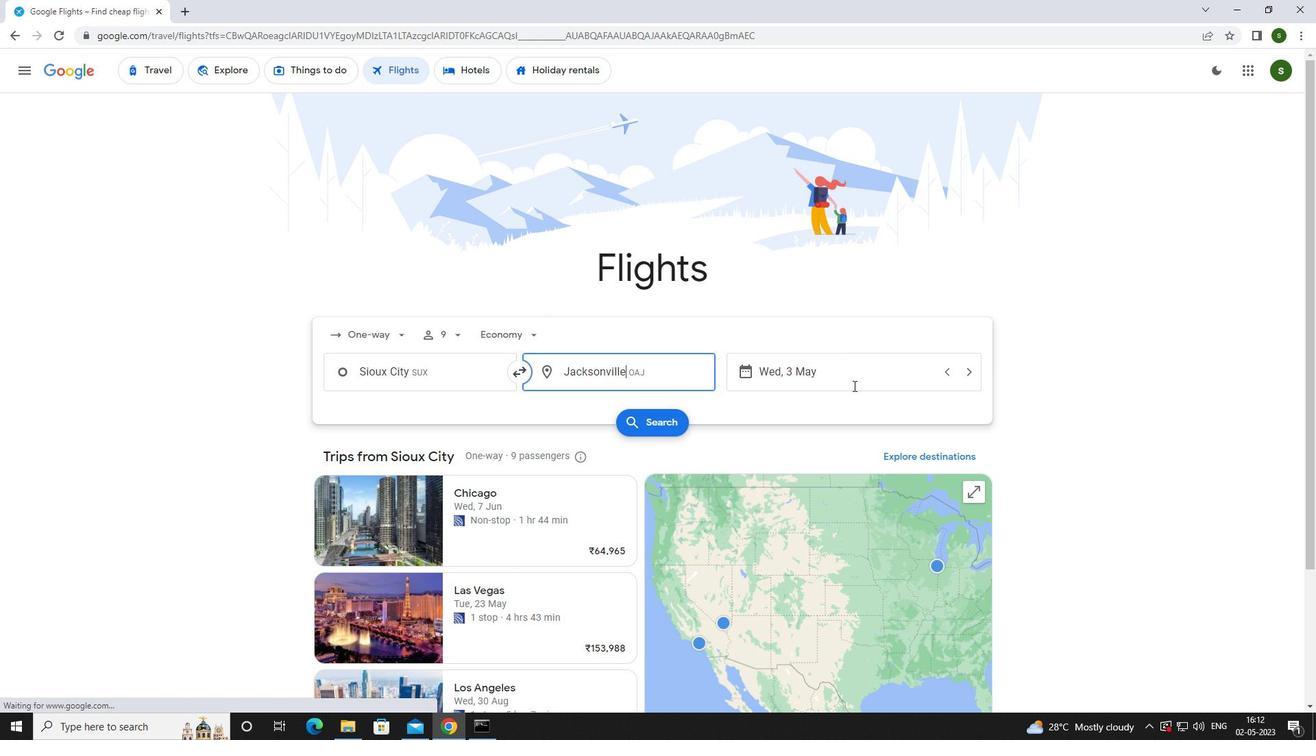 
Action: Mouse pressed left at (854, 379)
Screenshot: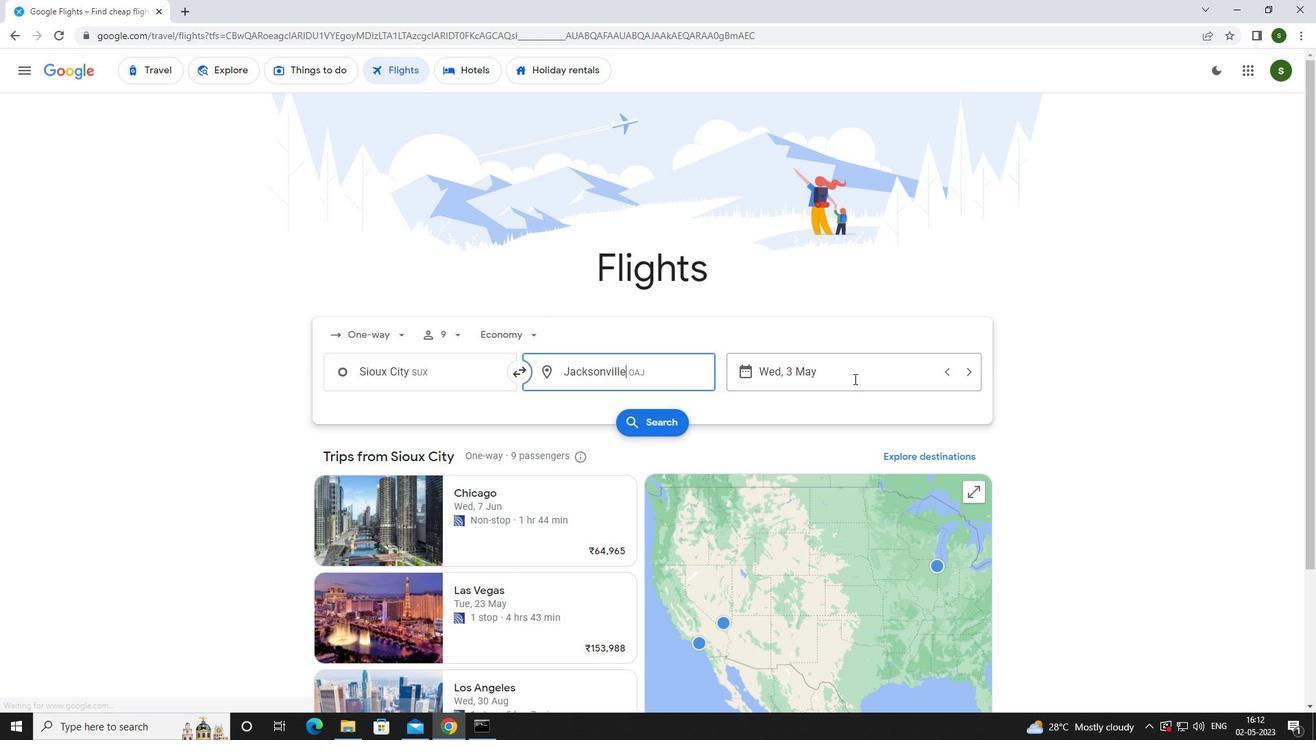 
Action: Mouse moved to (597, 464)
Screenshot: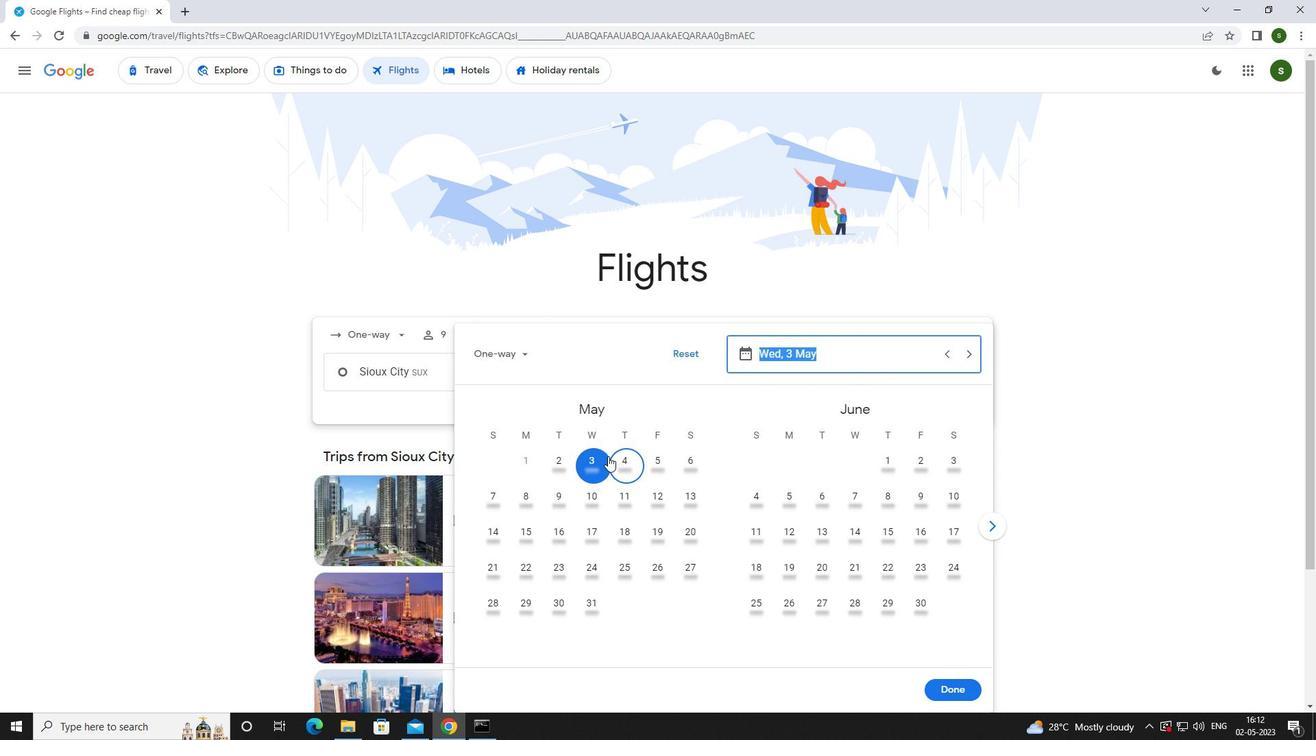 
Action: Mouse pressed left at (597, 464)
Screenshot: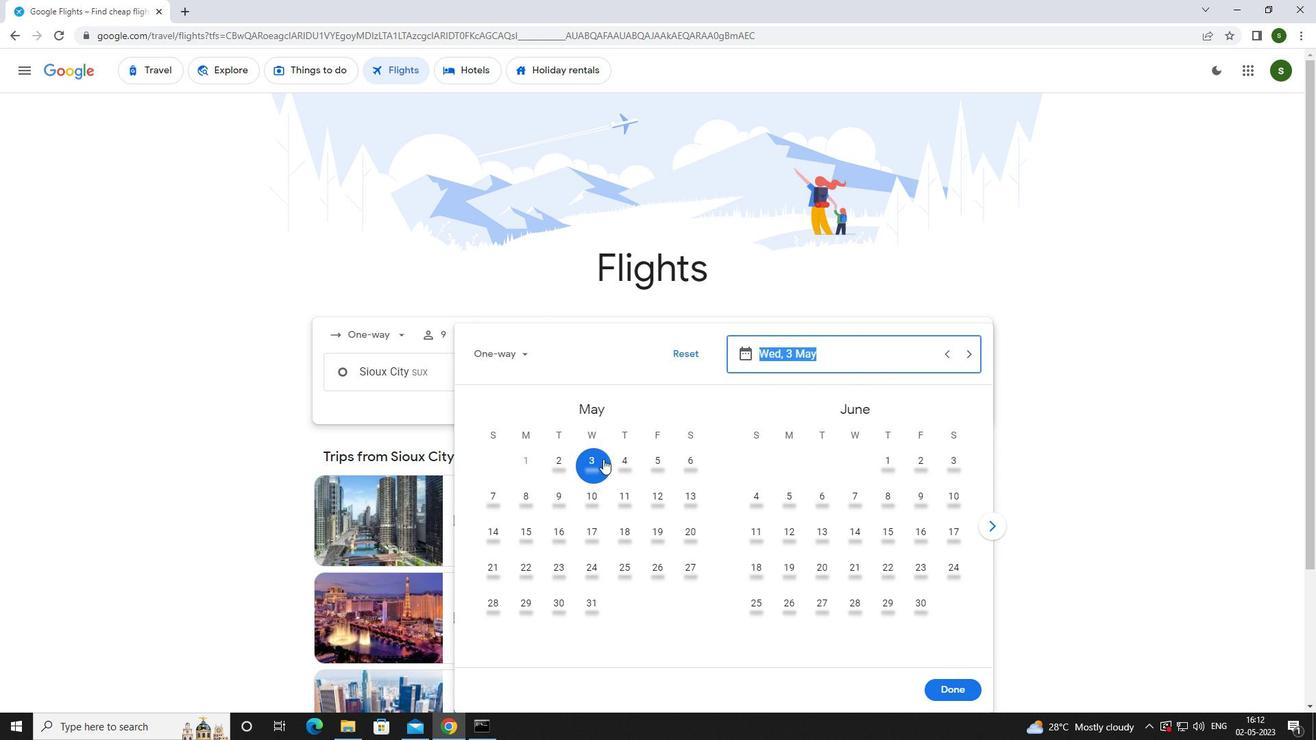 
Action: Mouse moved to (976, 690)
Screenshot: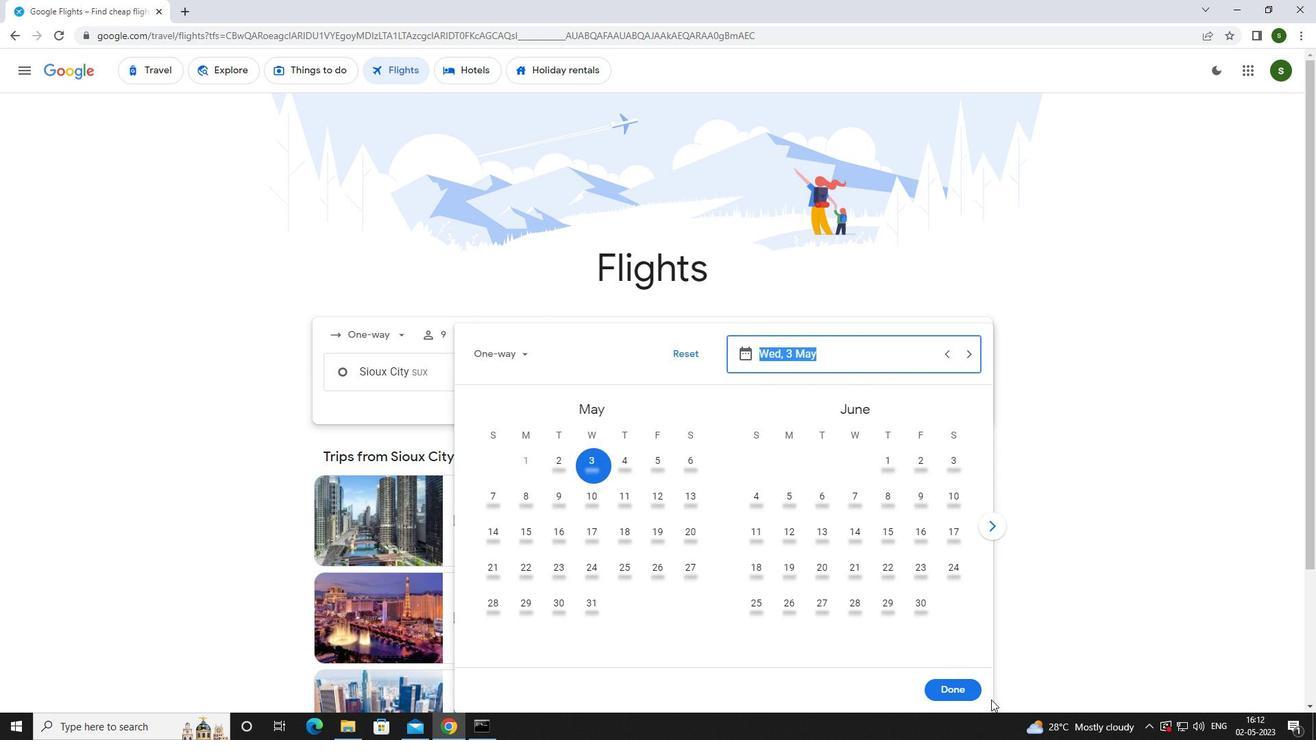 
Action: Mouse pressed left at (976, 690)
Screenshot: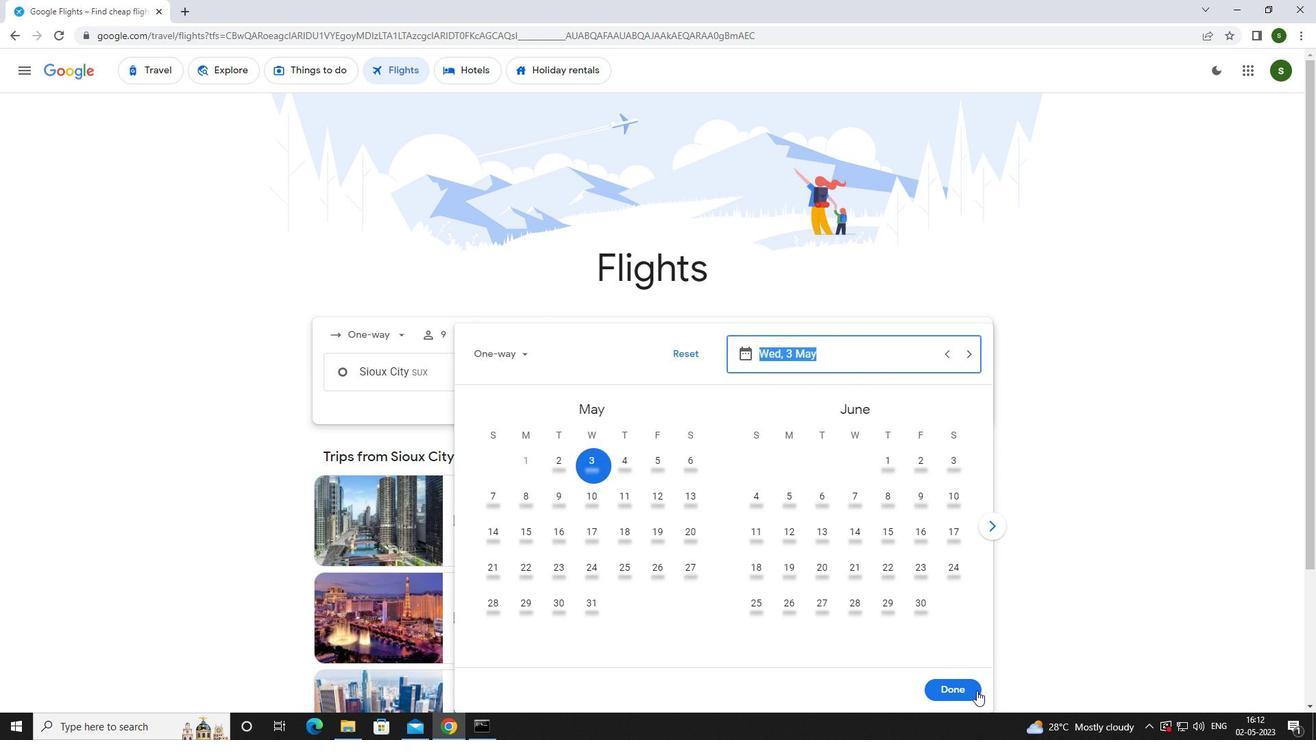 
Action: Mouse moved to (653, 428)
Screenshot: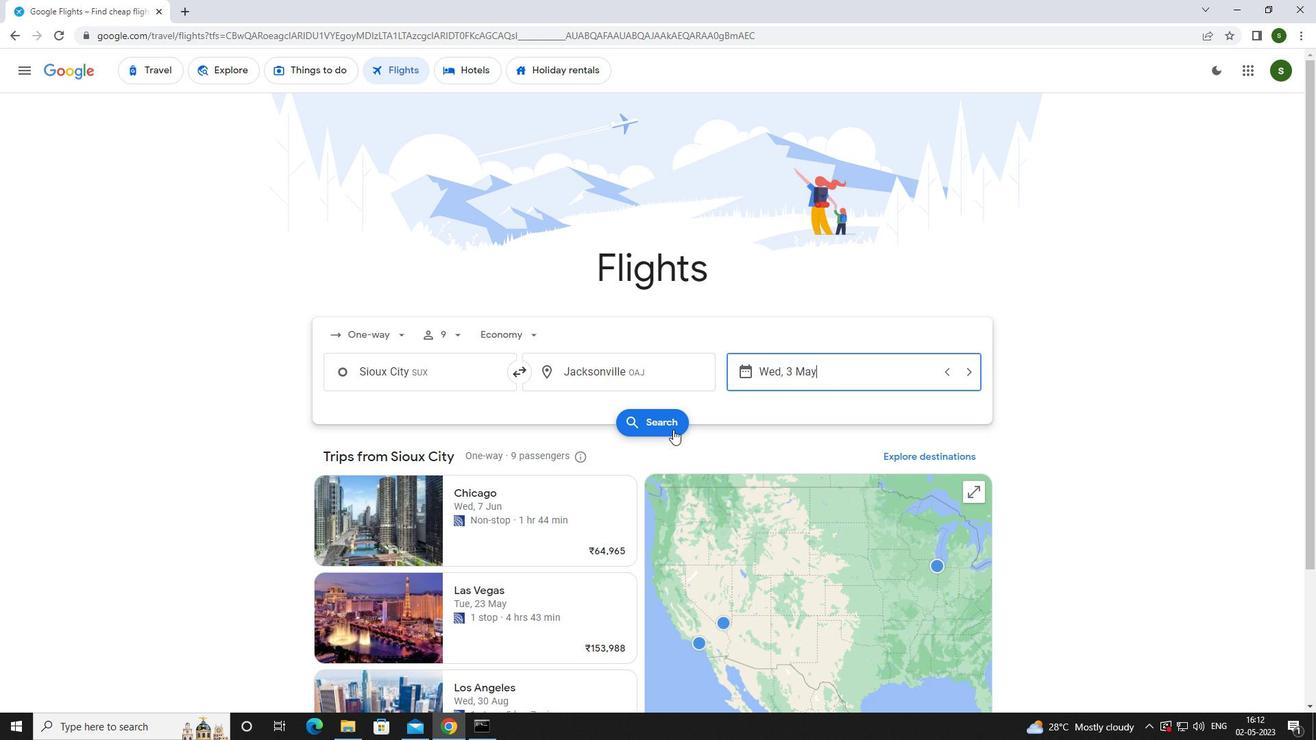 
Action: Mouse pressed left at (653, 428)
Screenshot: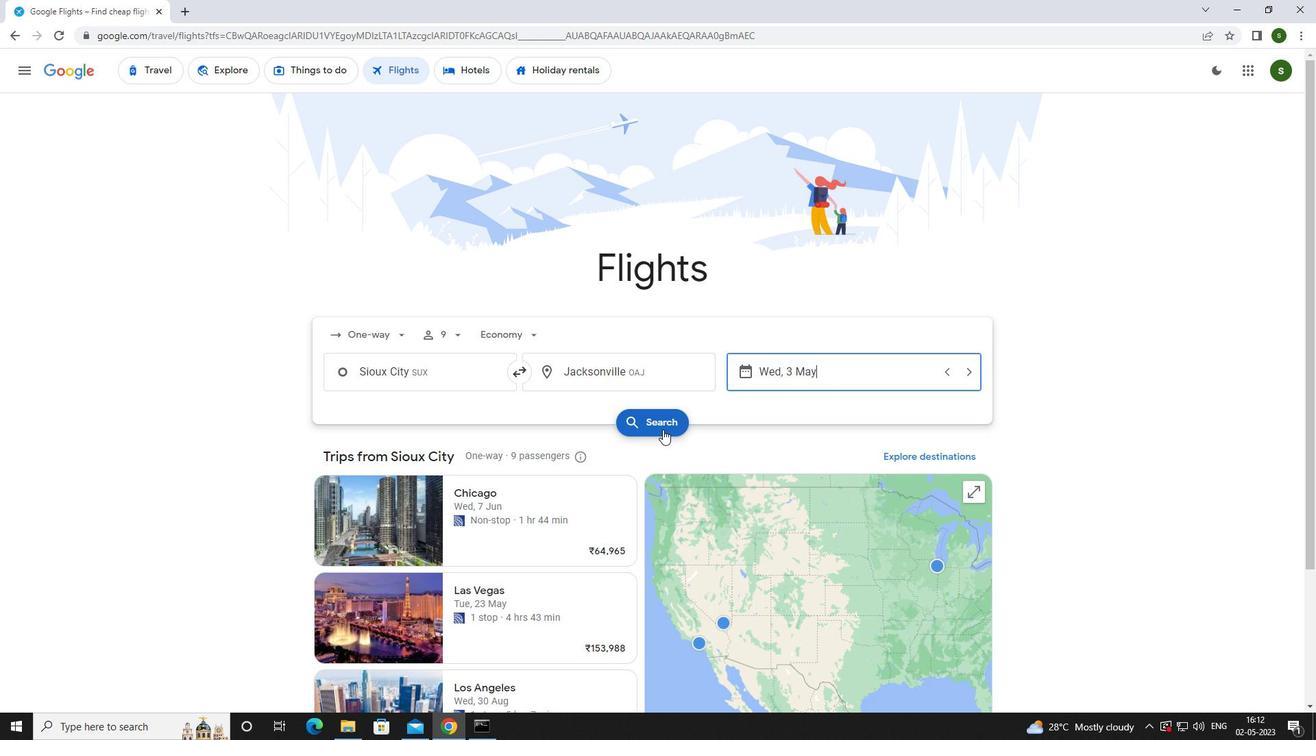 
Action: Mouse moved to (337, 194)
Screenshot: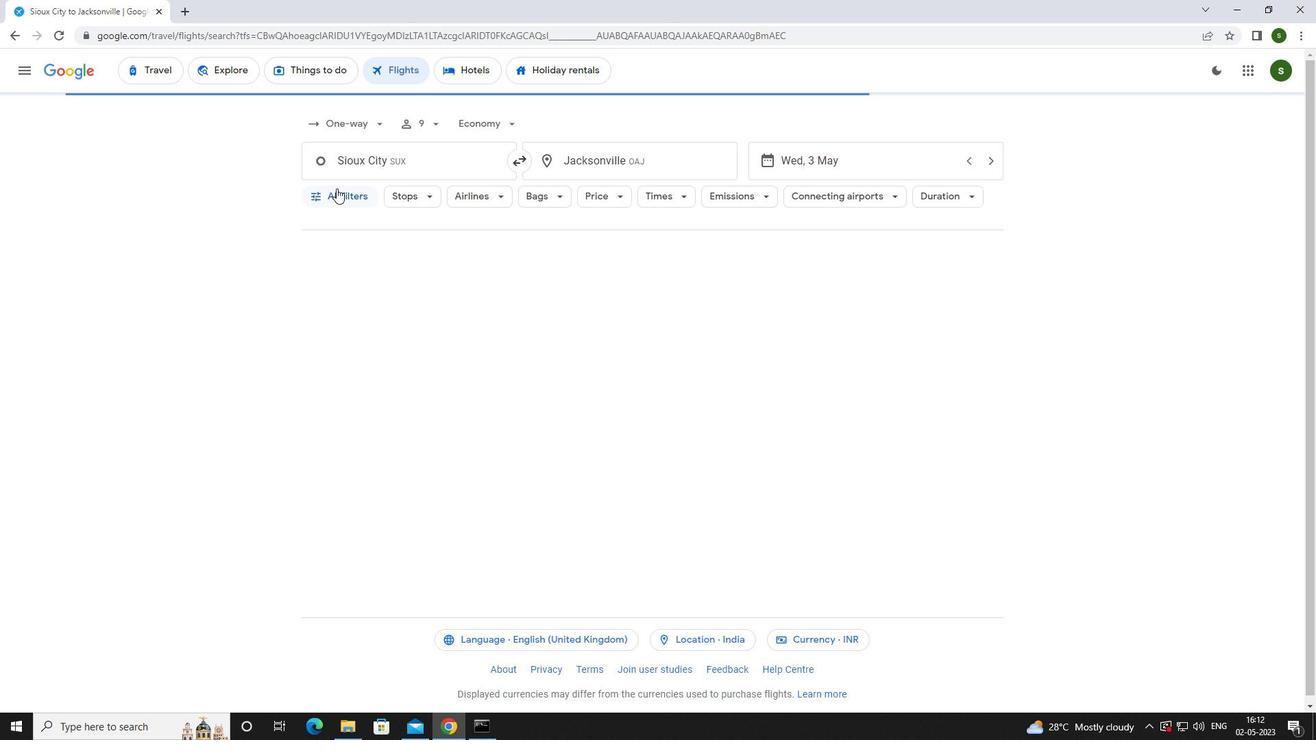 
Action: Mouse pressed left at (337, 194)
Screenshot: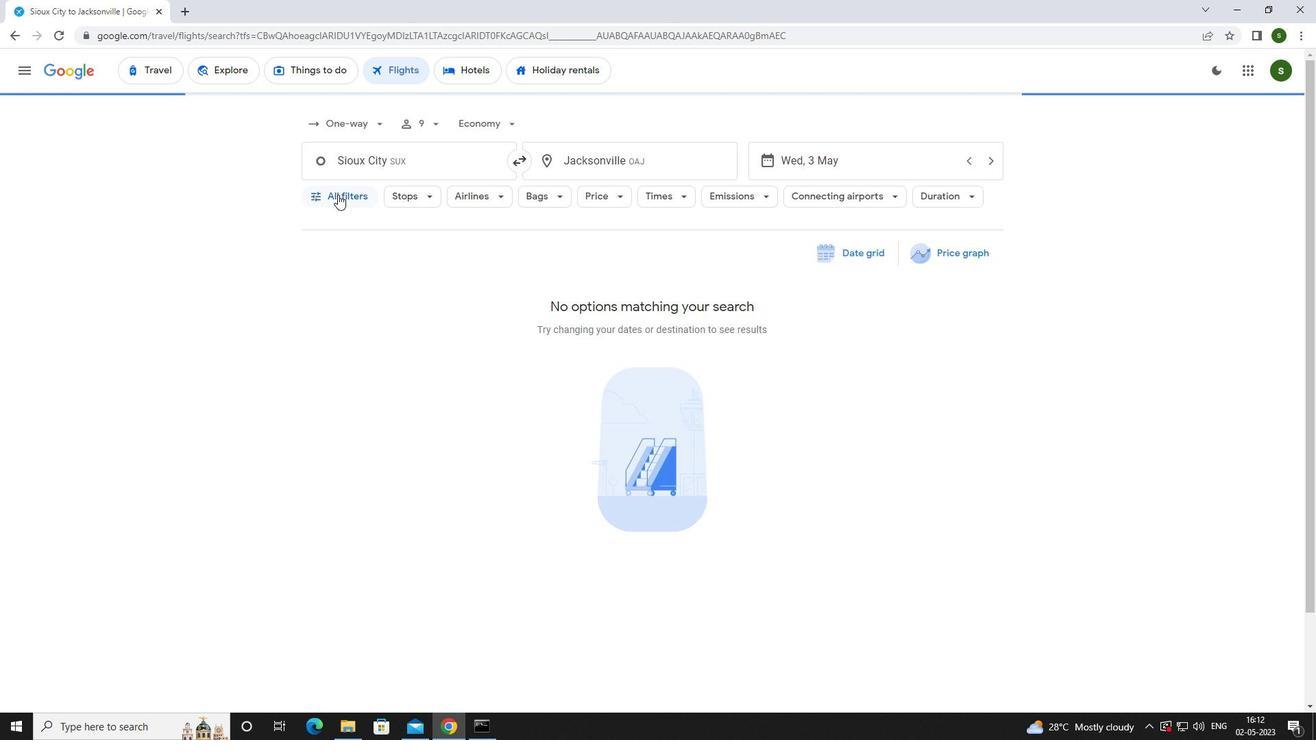 
Action: Mouse moved to (514, 490)
Screenshot: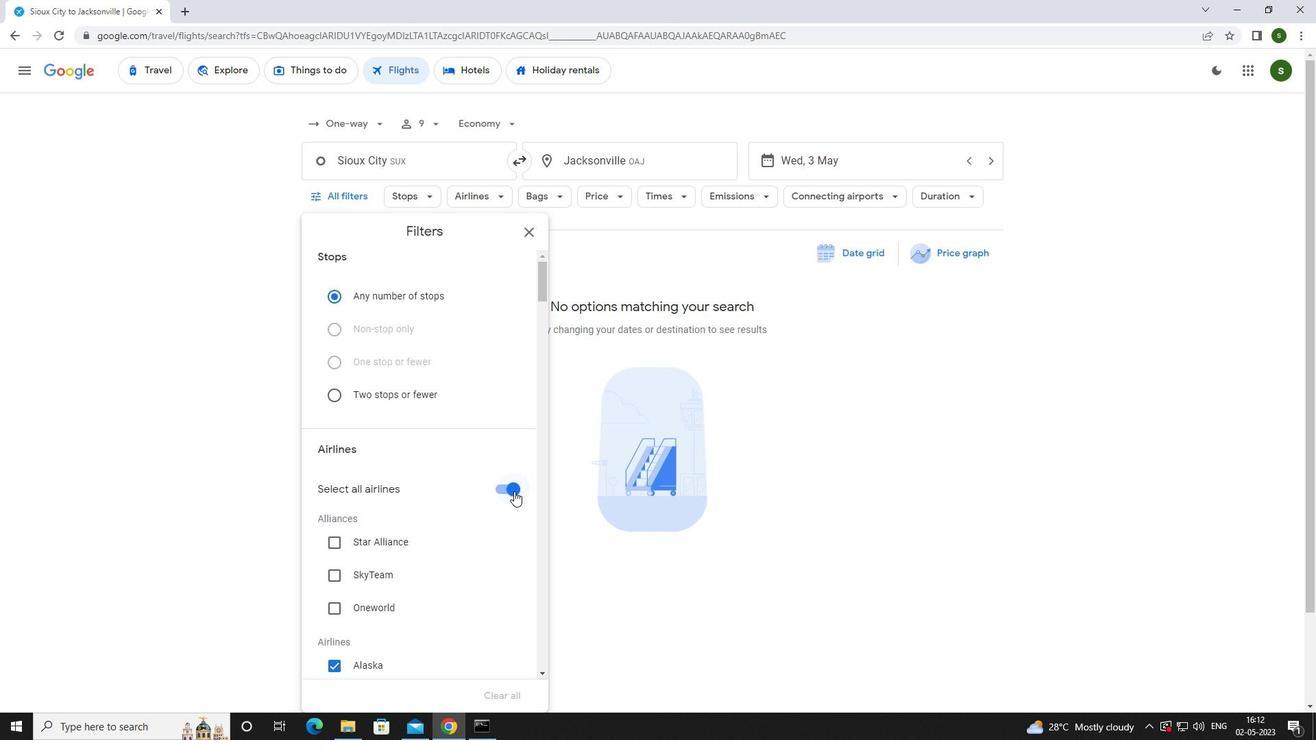 
Action: Mouse pressed left at (514, 490)
Screenshot: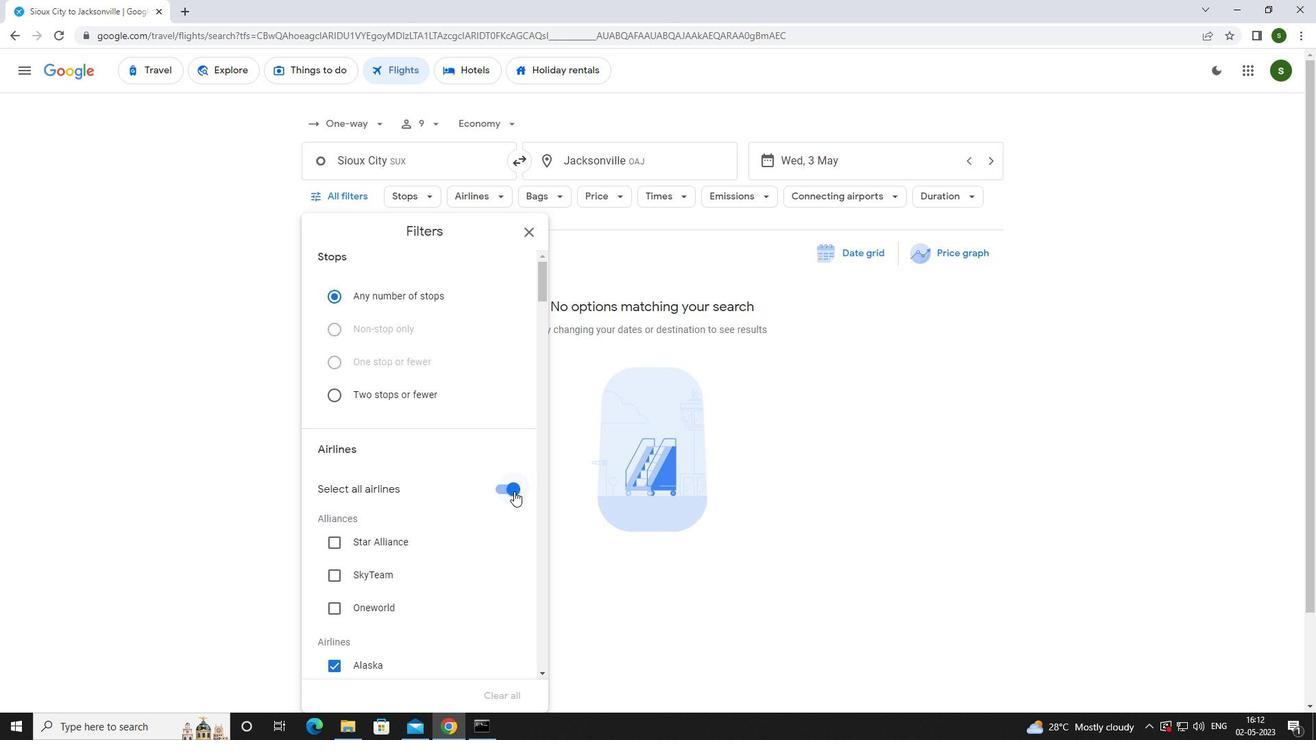
Action: Mouse moved to (499, 477)
Screenshot: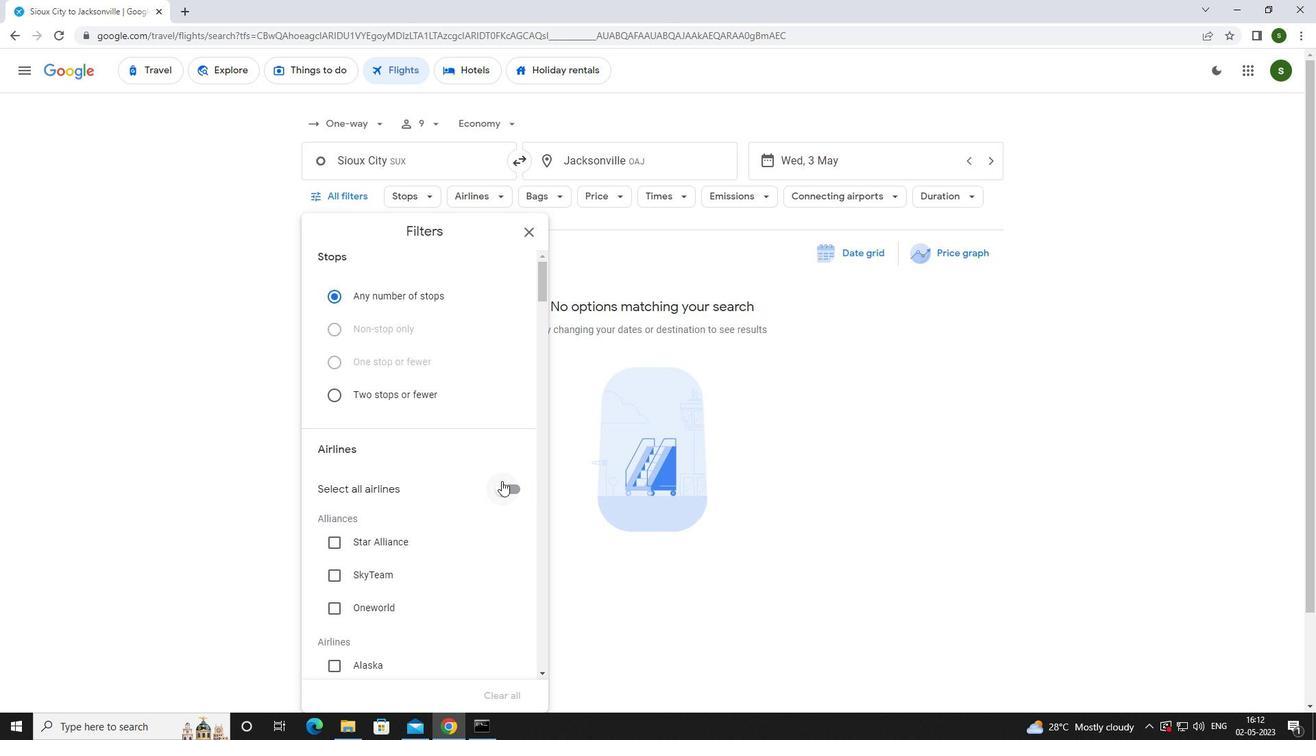 
Action: Mouse scrolled (499, 477) with delta (0, 0)
Screenshot: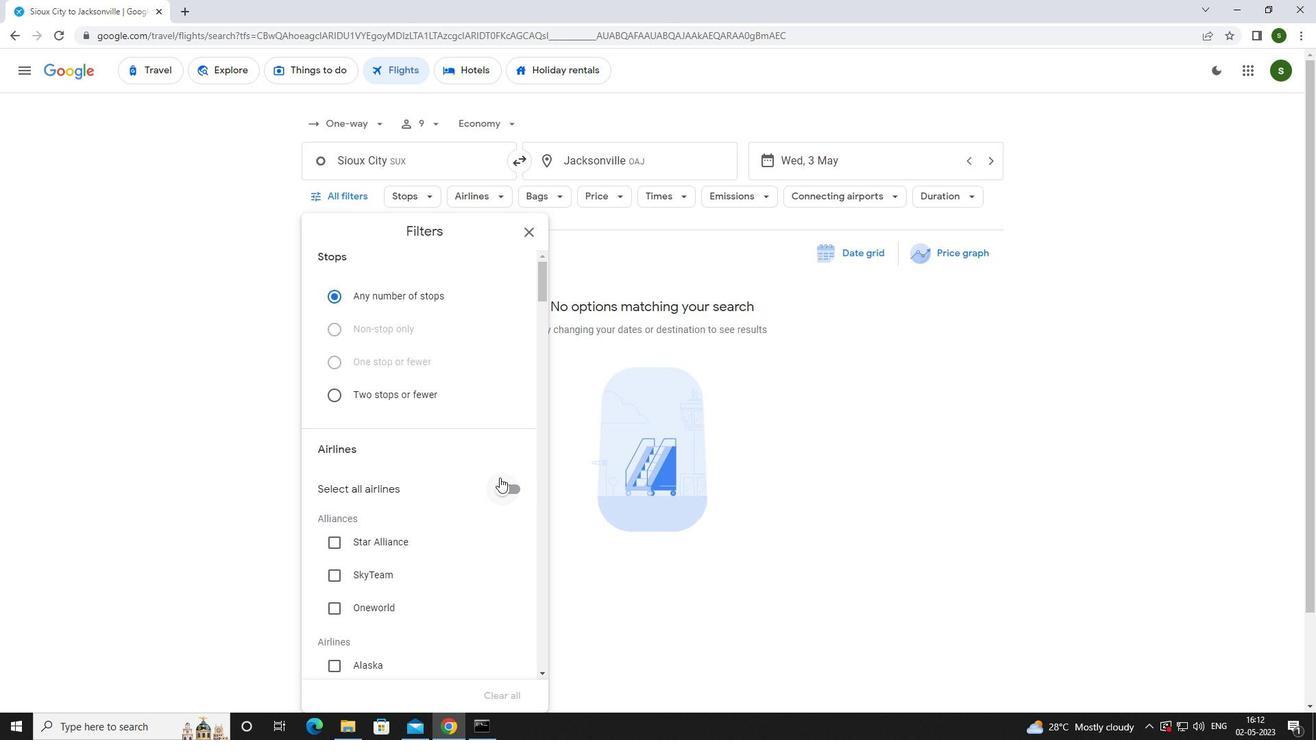 
Action: Mouse scrolled (499, 477) with delta (0, 0)
Screenshot: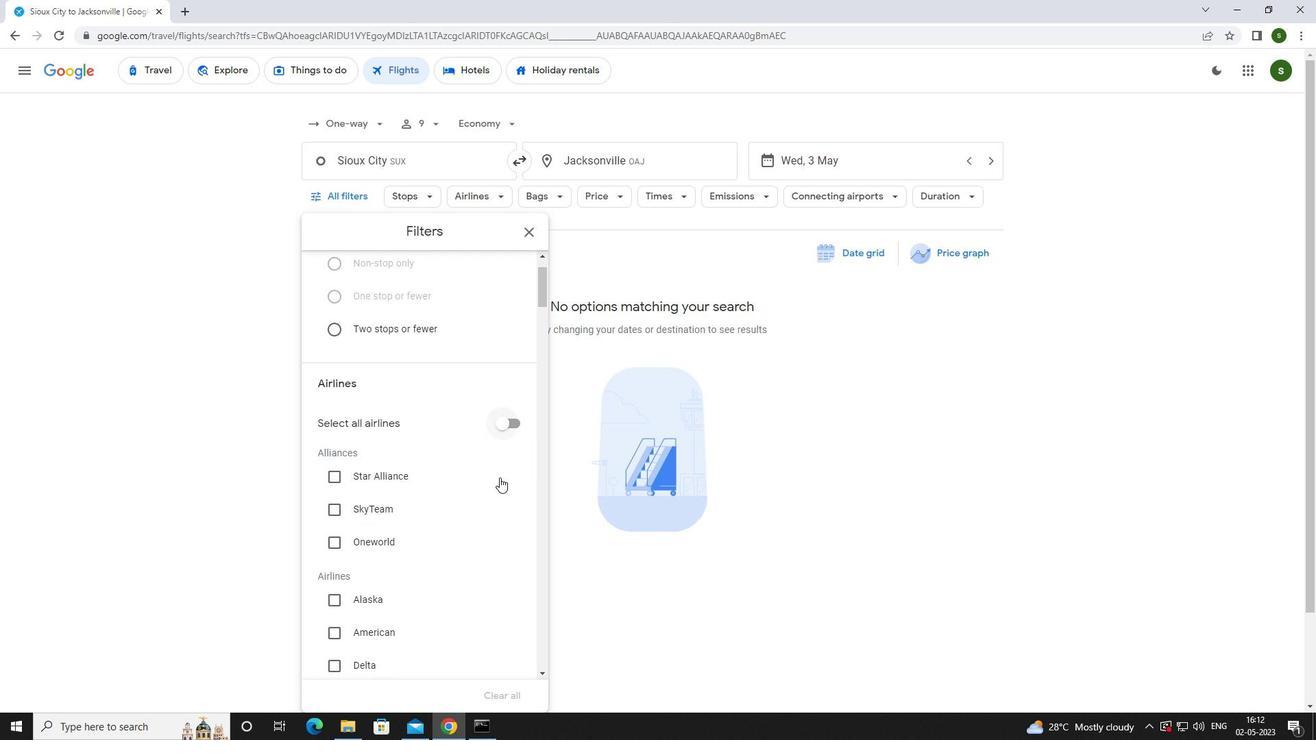 
Action: Mouse scrolled (499, 477) with delta (0, 0)
Screenshot: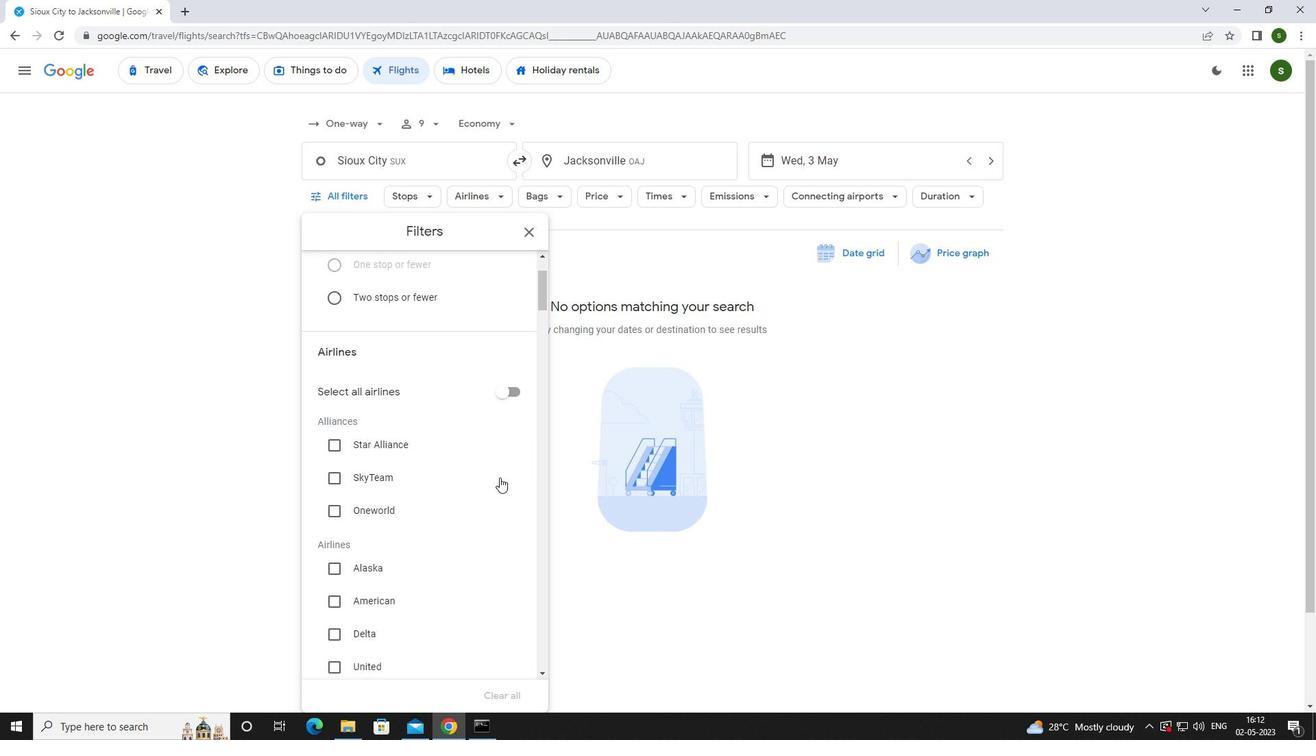 
Action: Mouse moved to (494, 477)
Screenshot: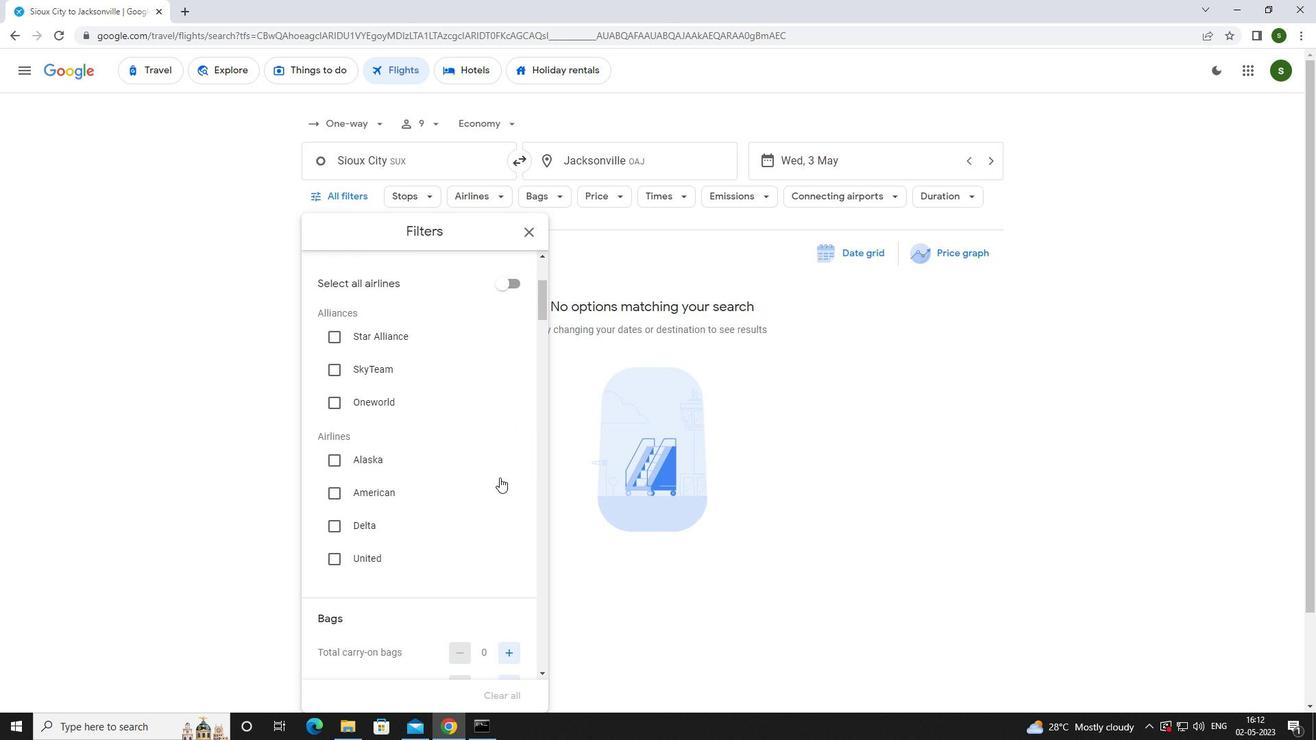 
Action: Mouse scrolled (494, 477) with delta (0, 0)
Screenshot: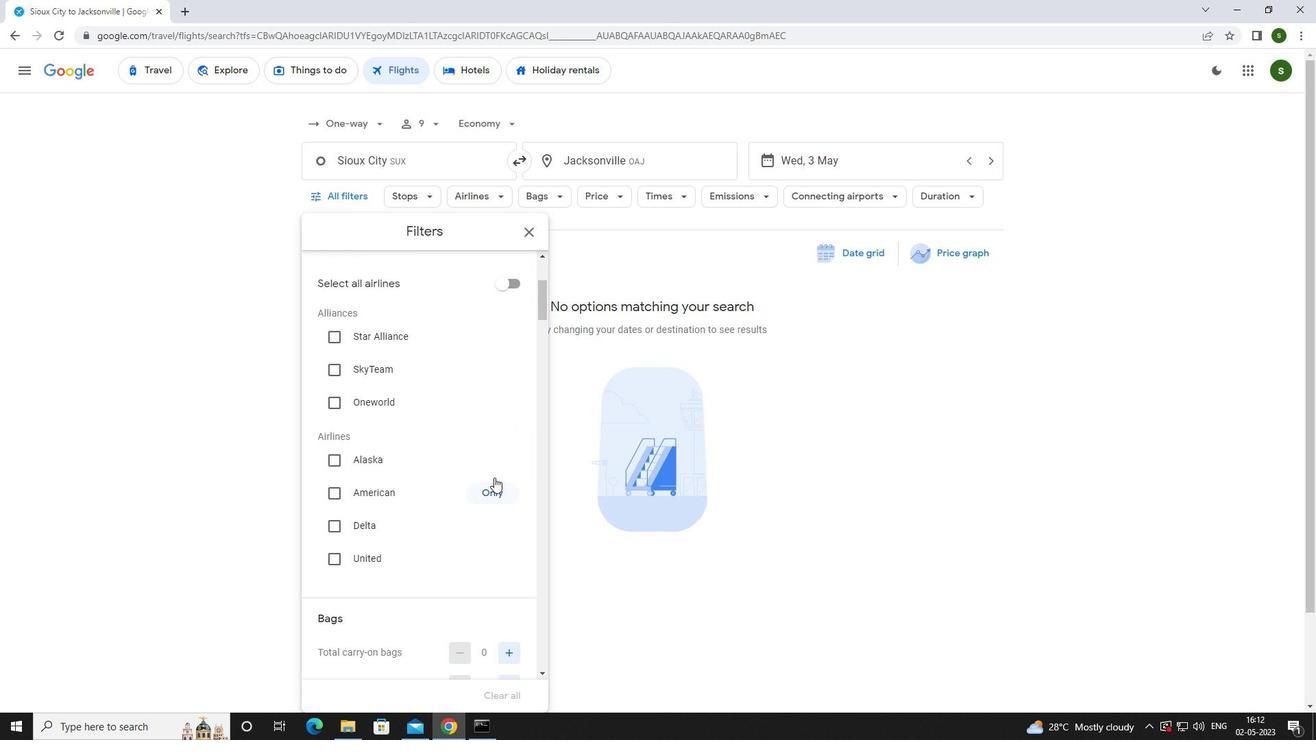 
Action: Mouse scrolled (494, 477) with delta (0, 0)
Screenshot: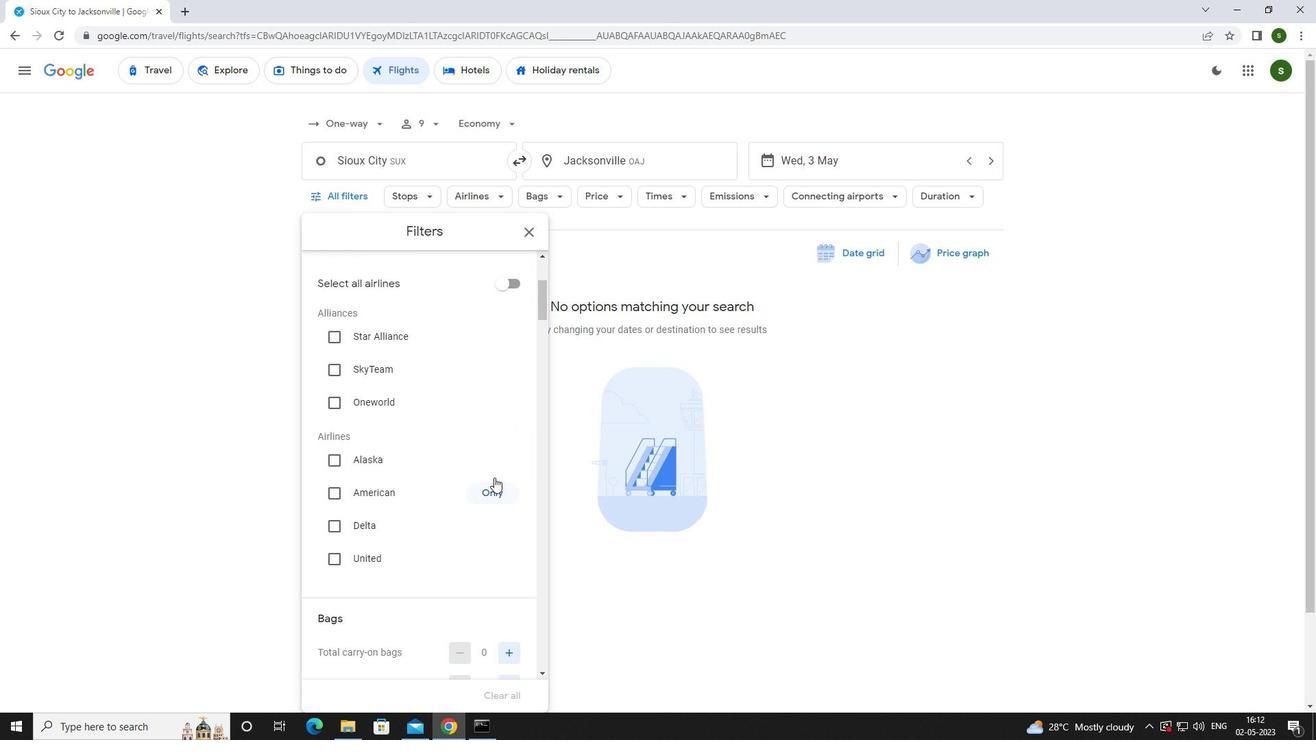 
Action: Mouse scrolled (494, 477) with delta (0, 0)
Screenshot: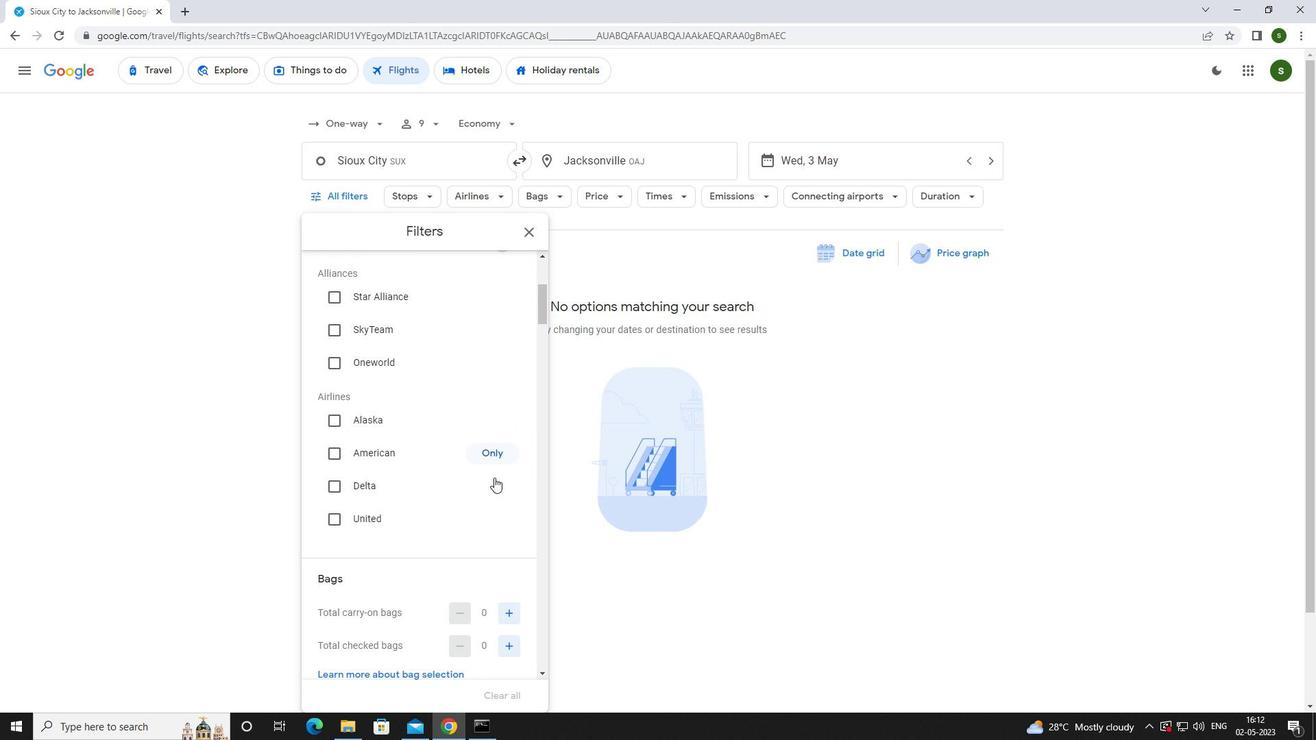 
Action: Mouse moved to (516, 446)
Screenshot: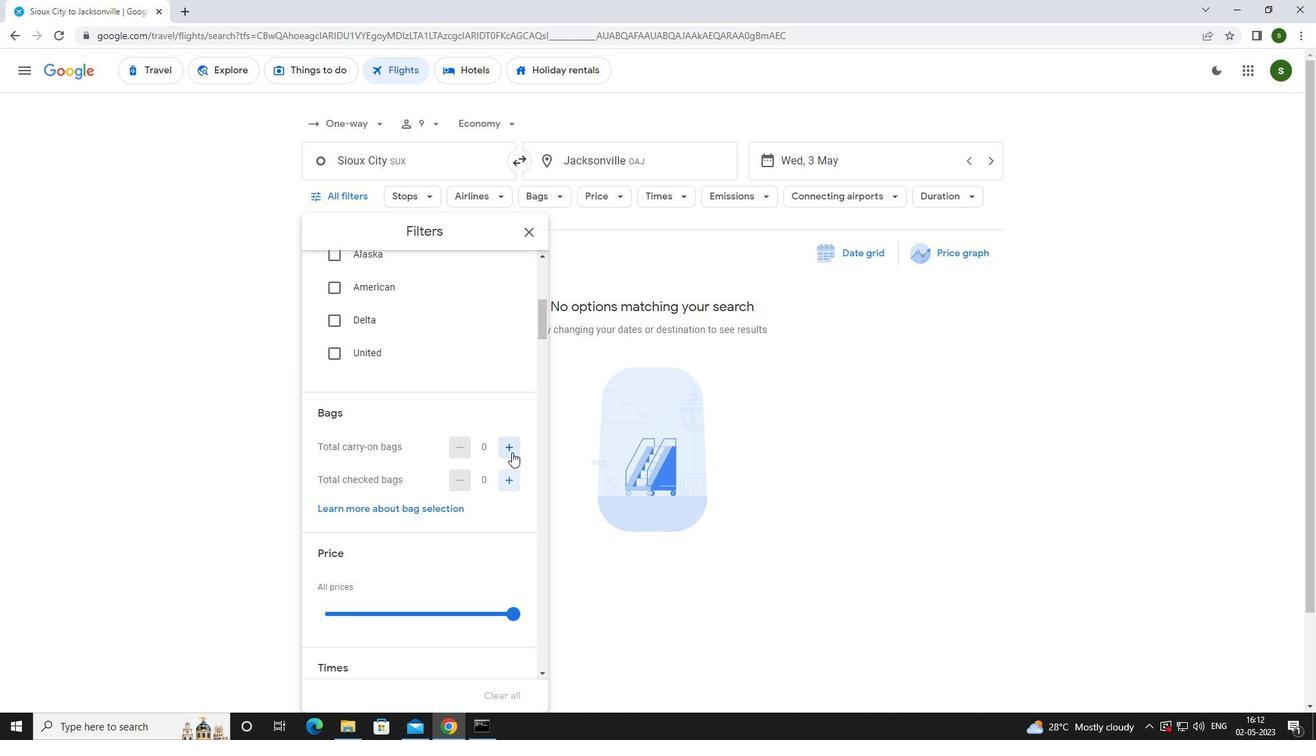 
Action: Mouse pressed left at (516, 446)
Screenshot: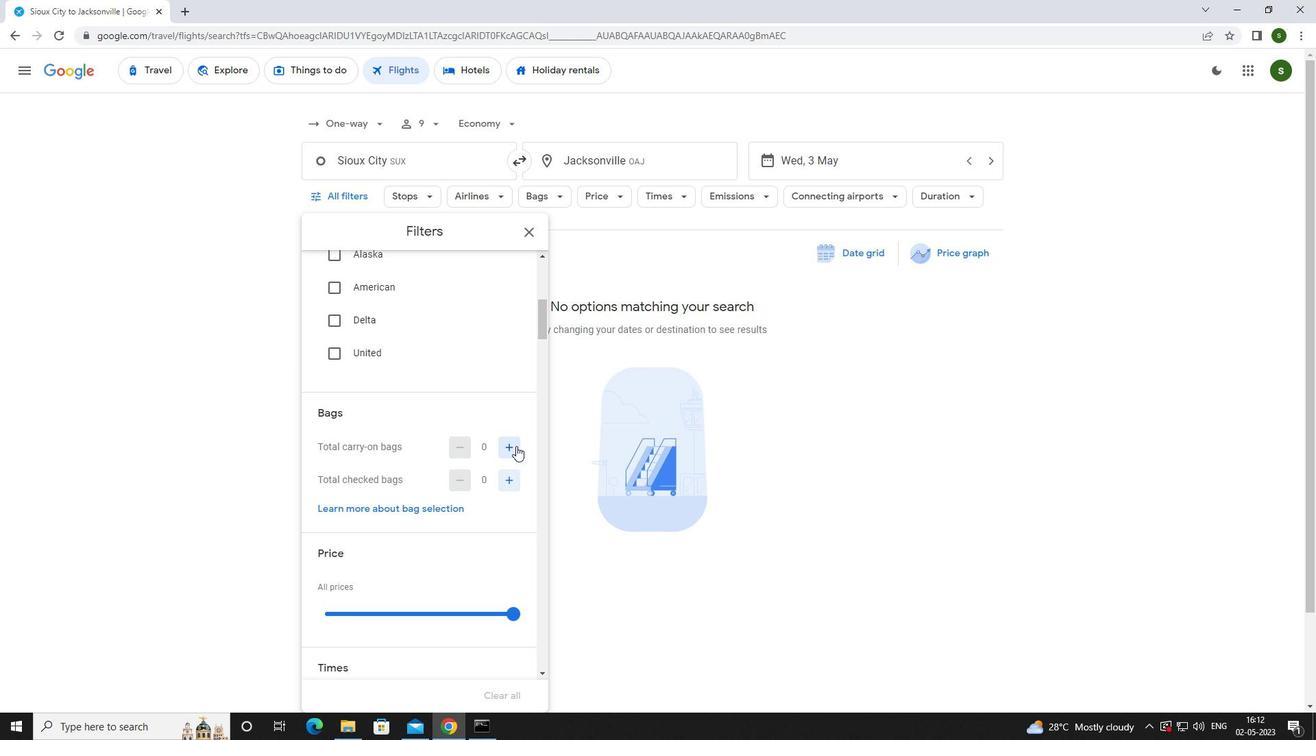 
Action: Mouse moved to (507, 610)
Screenshot: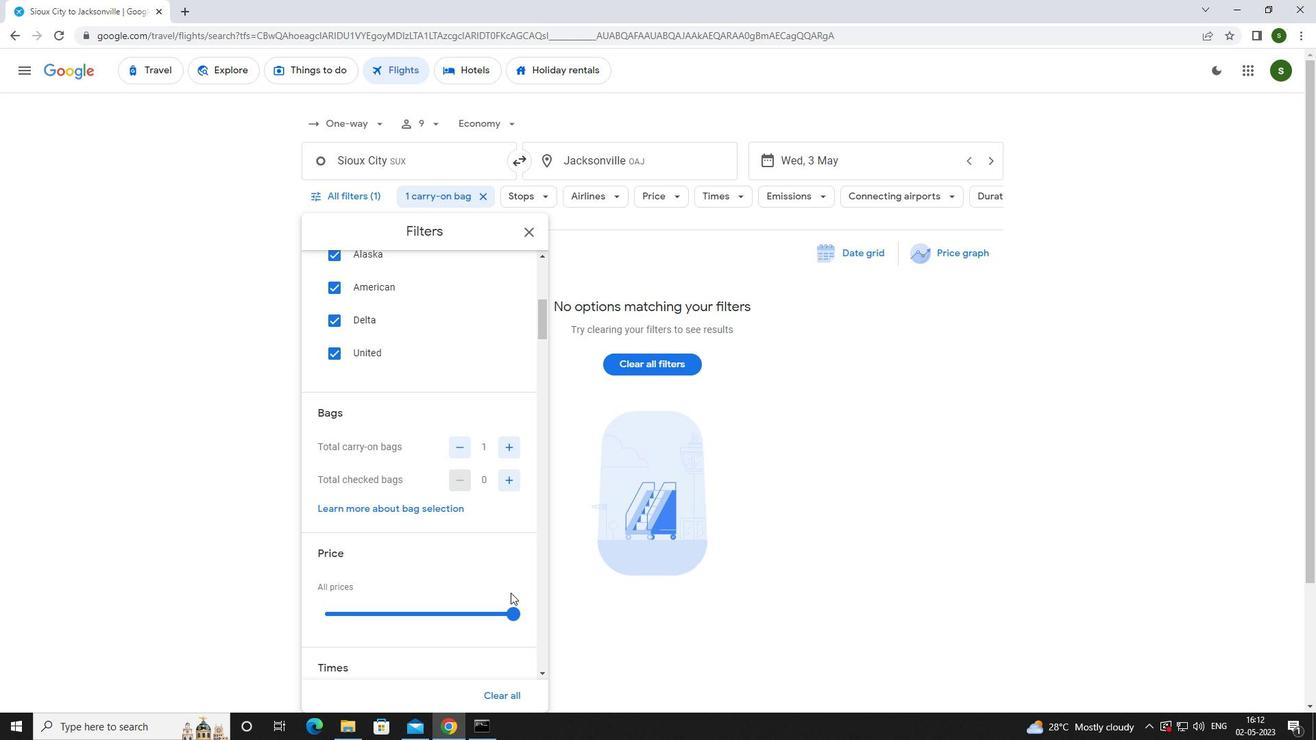 
Action: Mouse pressed left at (507, 610)
Screenshot: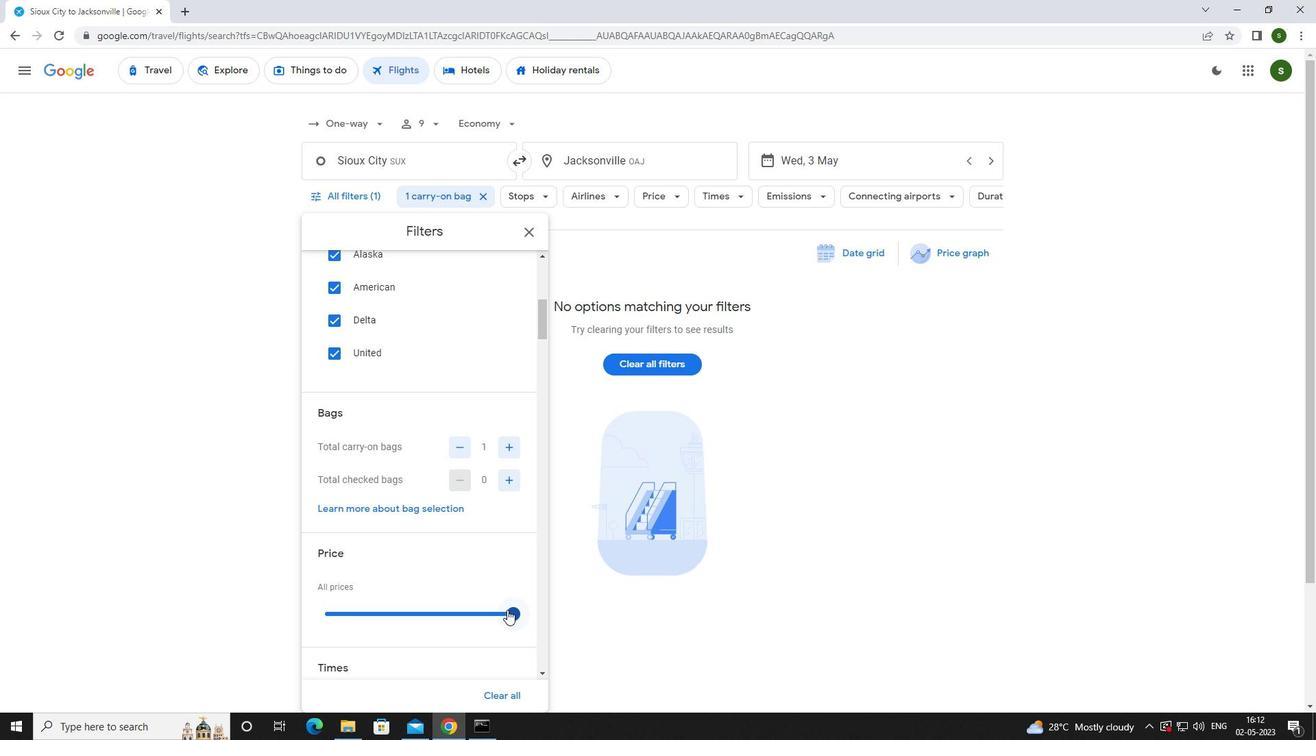 
Action: Mouse moved to (461, 572)
Screenshot: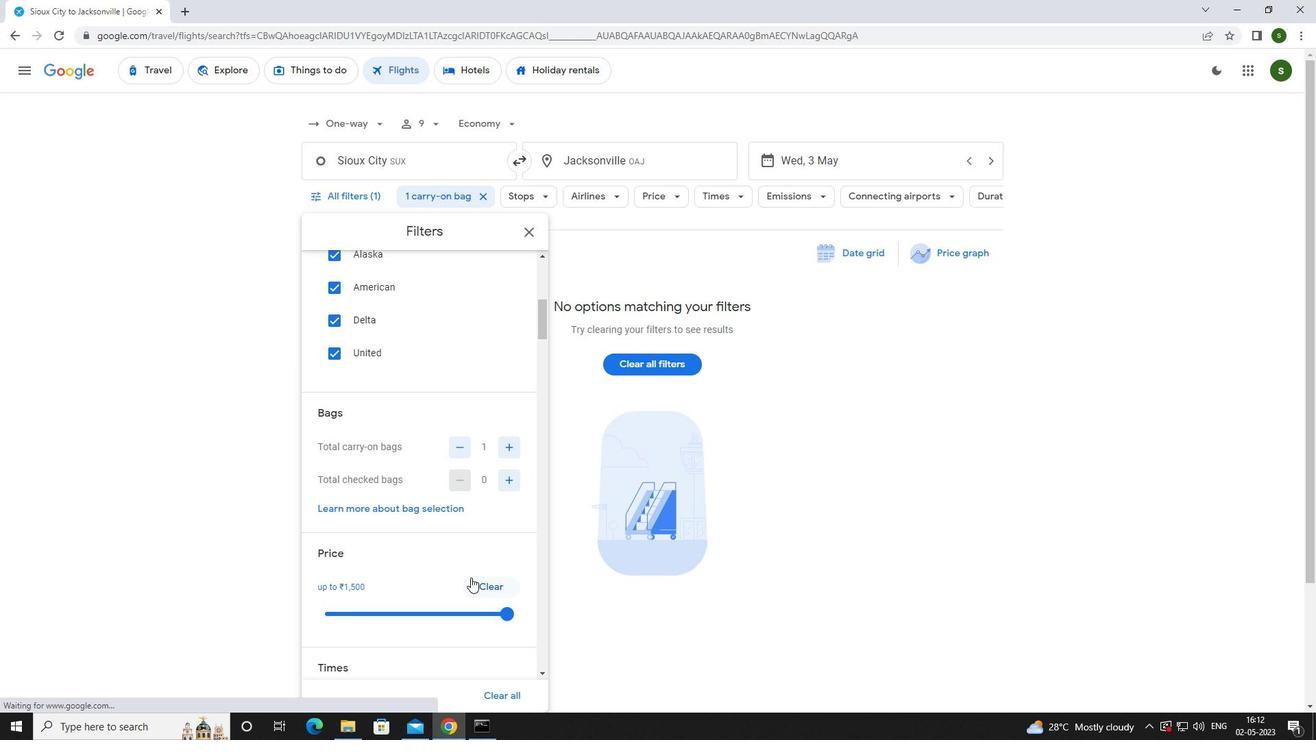 
Action: Mouse scrolled (461, 571) with delta (0, 0)
Screenshot: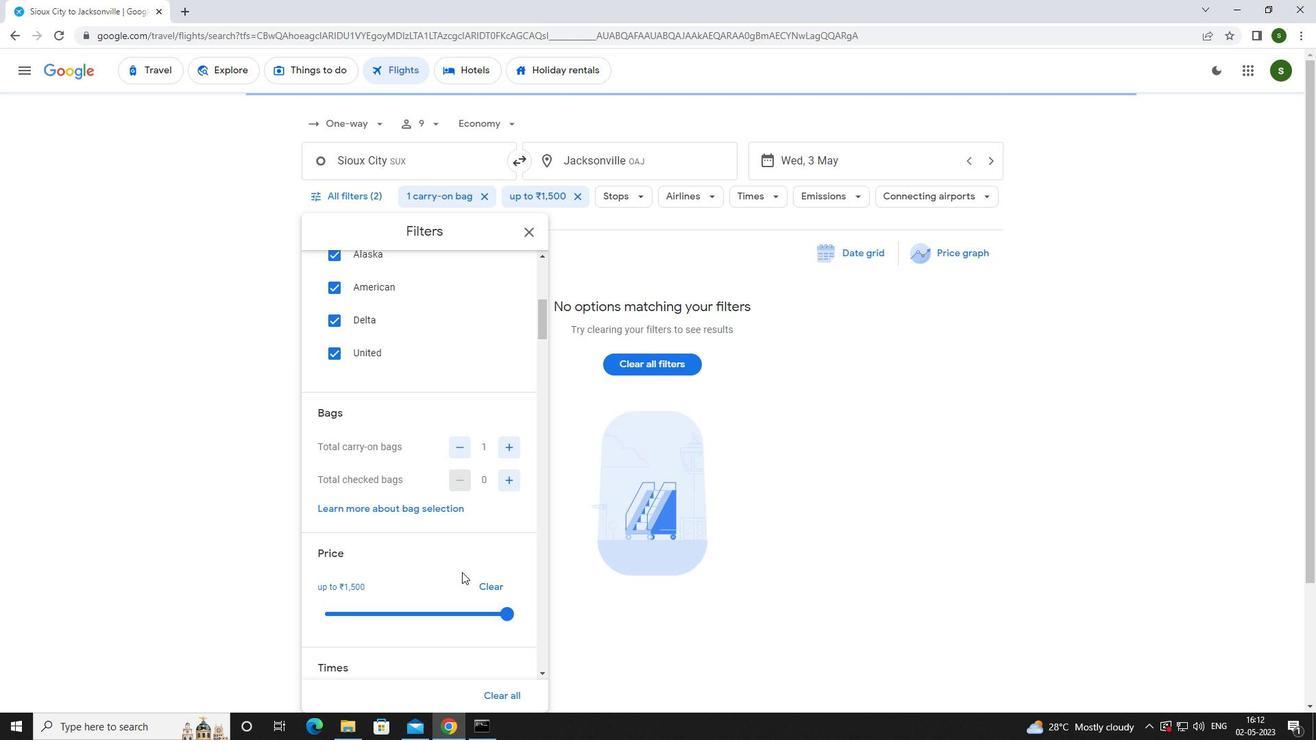 
Action: Mouse scrolled (461, 571) with delta (0, 0)
Screenshot: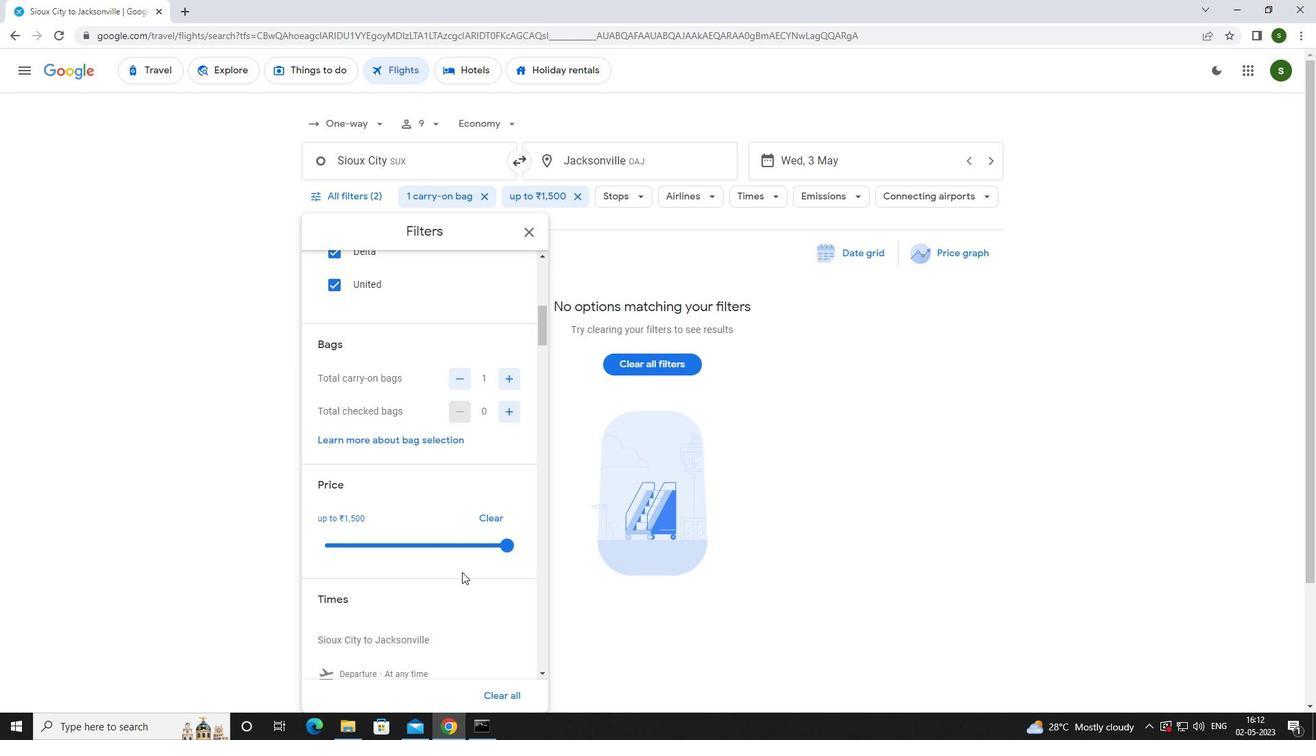 
Action: Mouse moved to (324, 633)
Screenshot: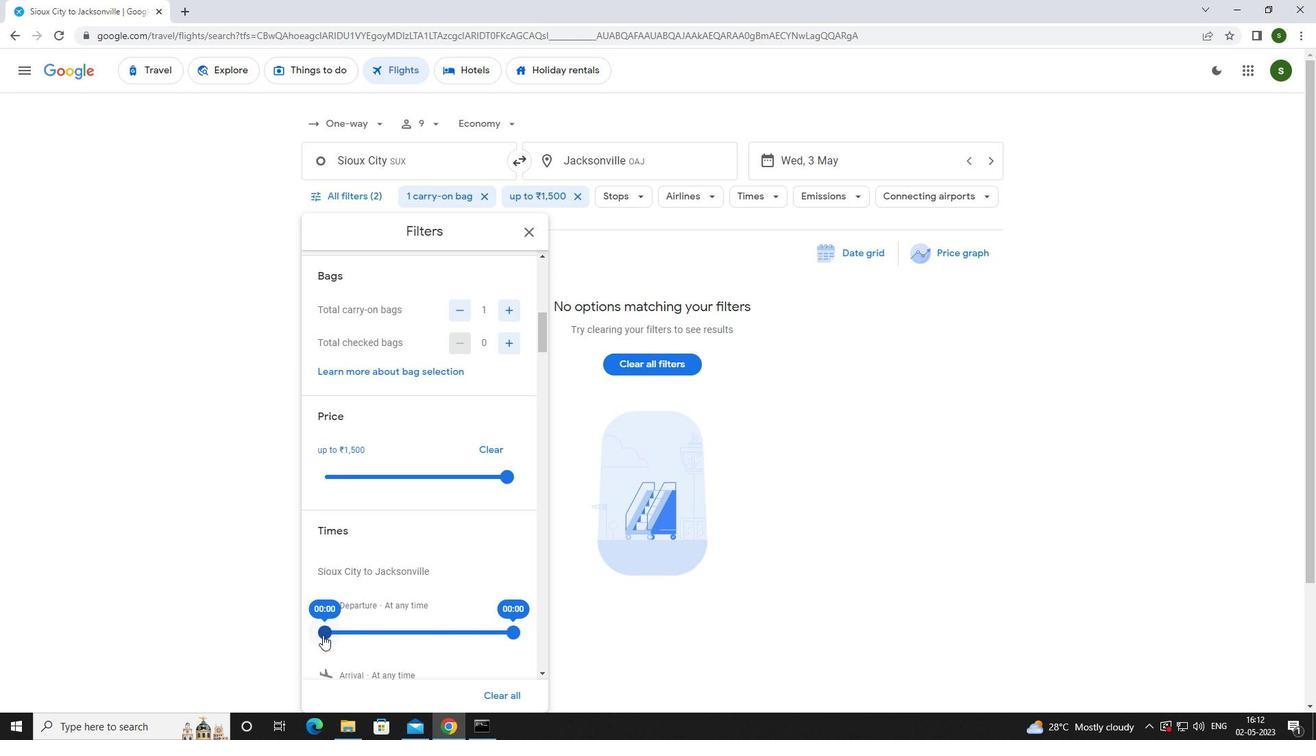 
Action: Mouse pressed left at (324, 633)
Screenshot: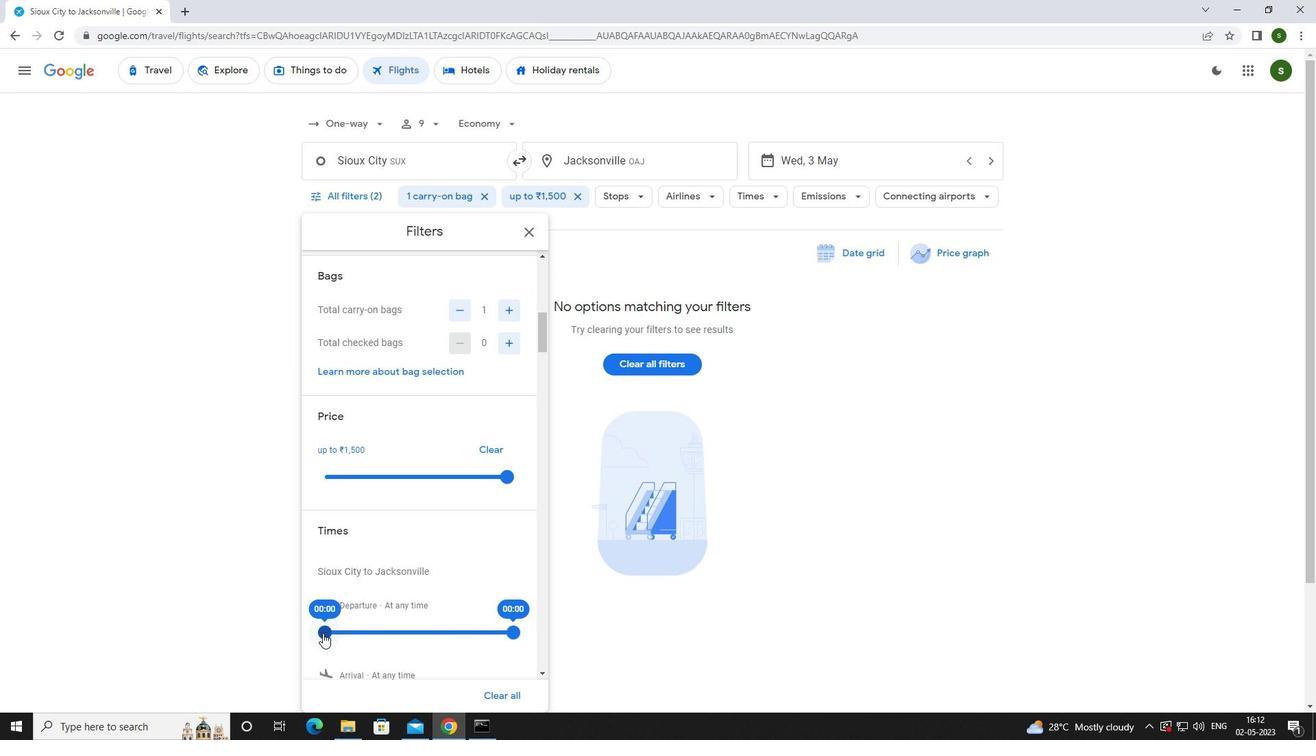 
Action: Mouse moved to (840, 505)
Screenshot: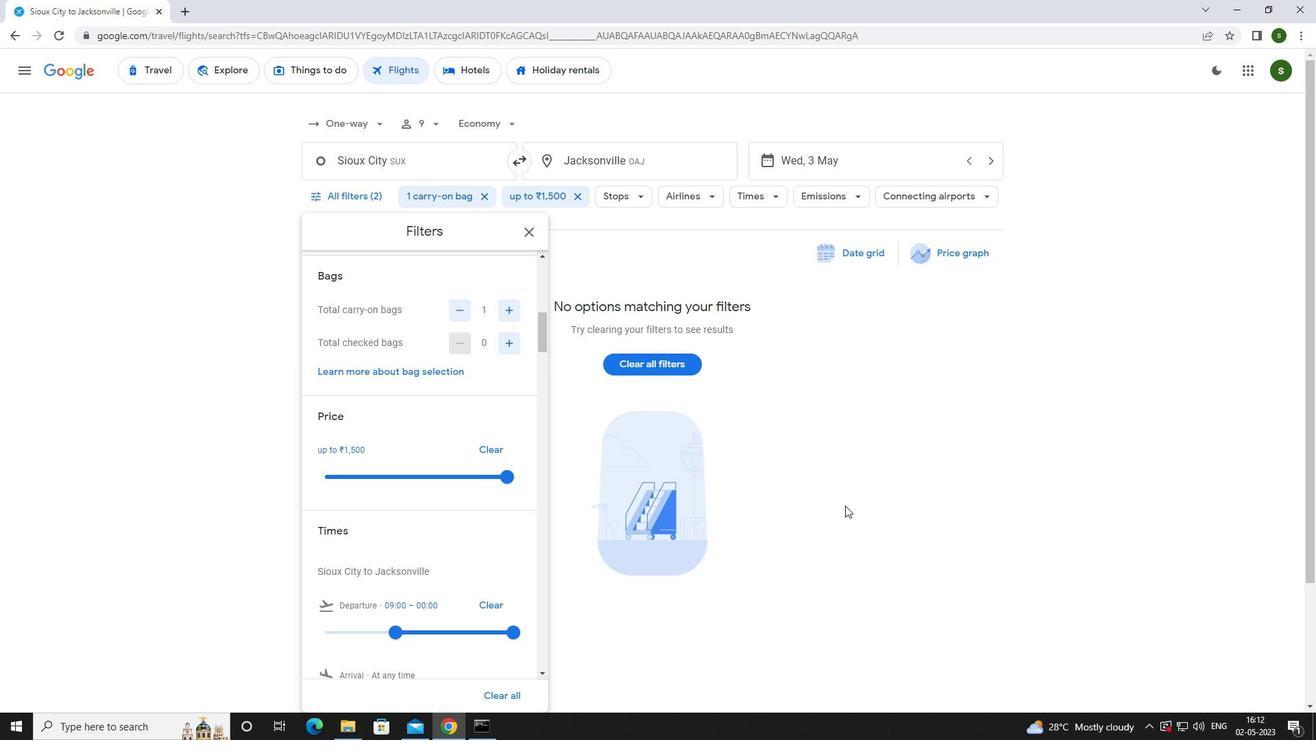 
Action: Mouse pressed left at (840, 505)
Screenshot: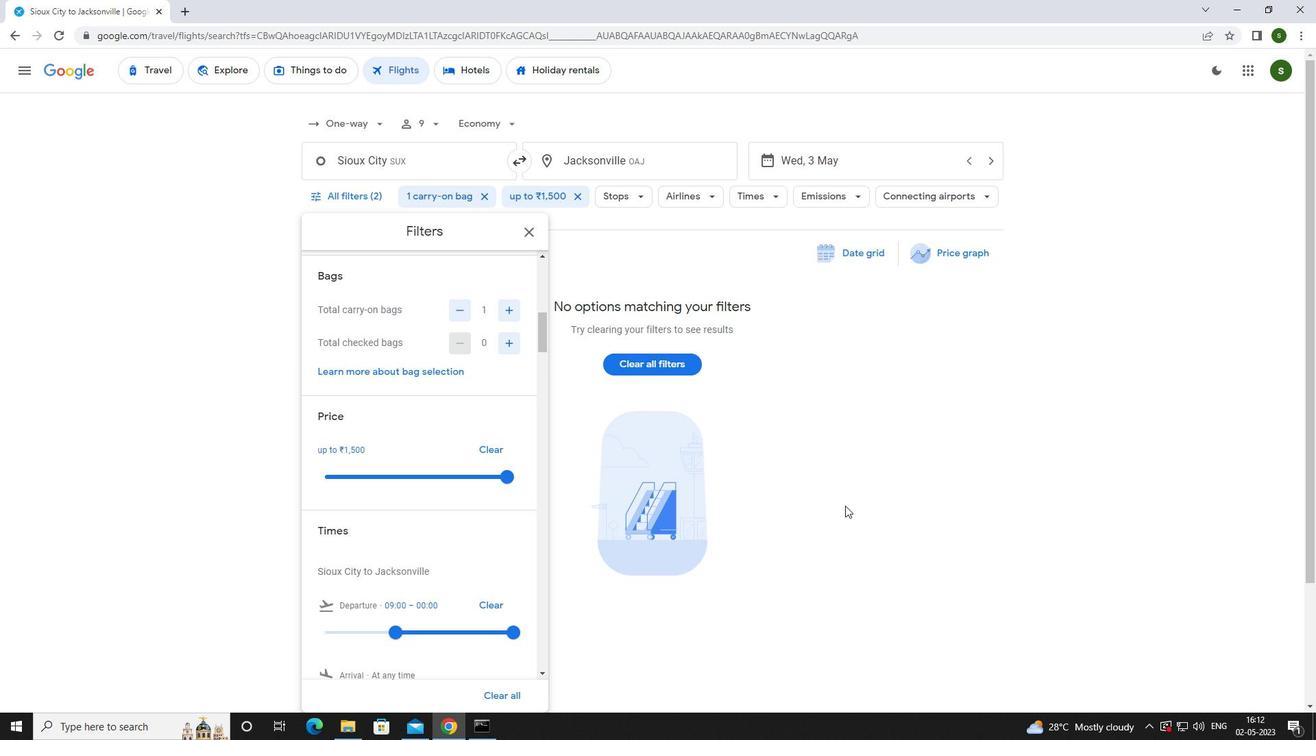 
